 Task: Create a product object.
Action: Mouse moved to (571, 50)
Screenshot: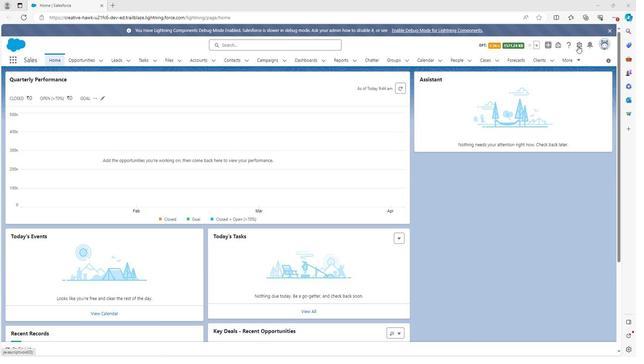 
Action: Mouse pressed left at (571, 50)
Screenshot: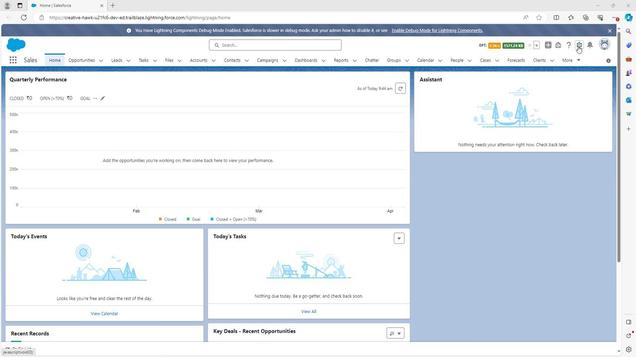 
Action: Mouse moved to (543, 67)
Screenshot: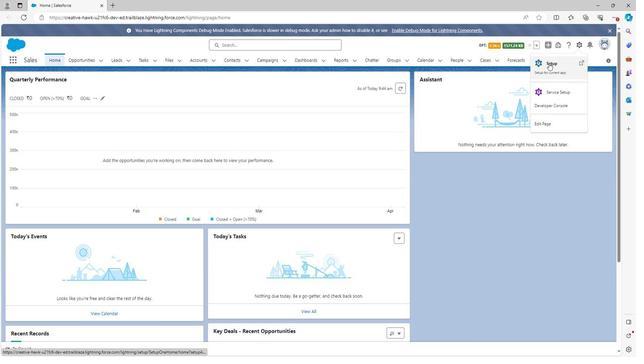 
Action: Mouse pressed left at (543, 67)
Screenshot: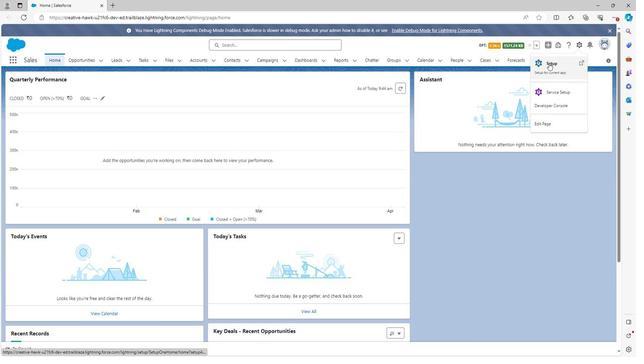 
Action: Mouse moved to (88, 61)
Screenshot: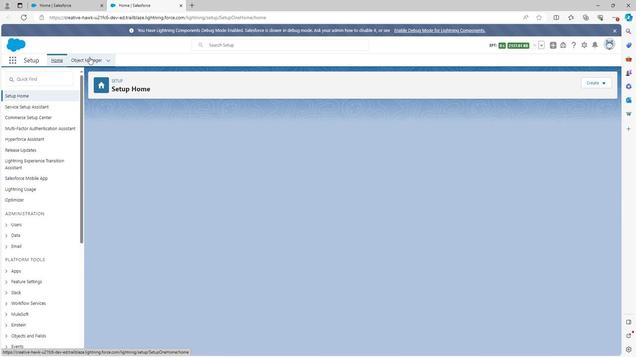 
Action: Mouse pressed left at (88, 61)
Screenshot: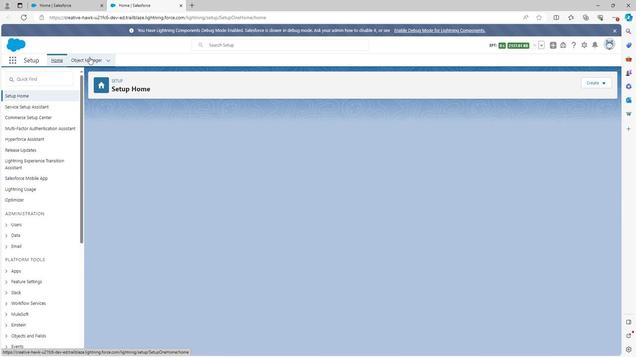 
Action: Mouse moved to (587, 86)
Screenshot: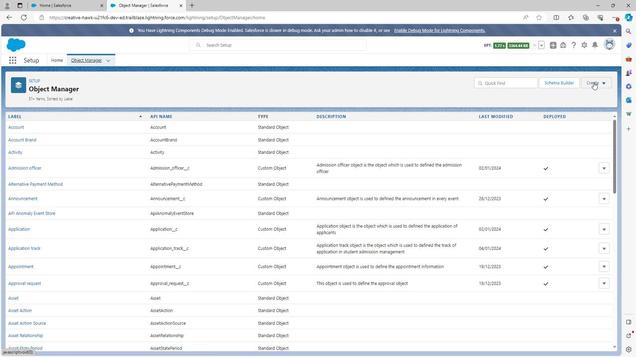 
Action: Mouse pressed left at (587, 86)
Screenshot: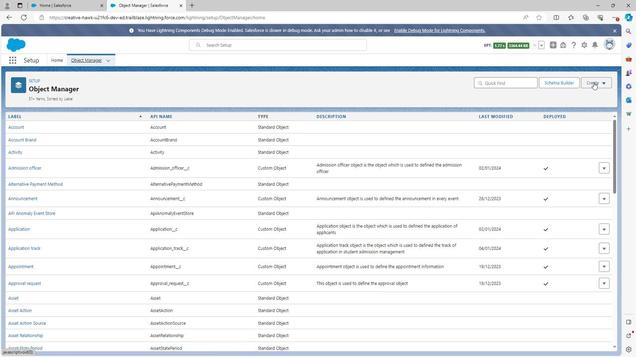 
Action: Mouse moved to (556, 106)
Screenshot: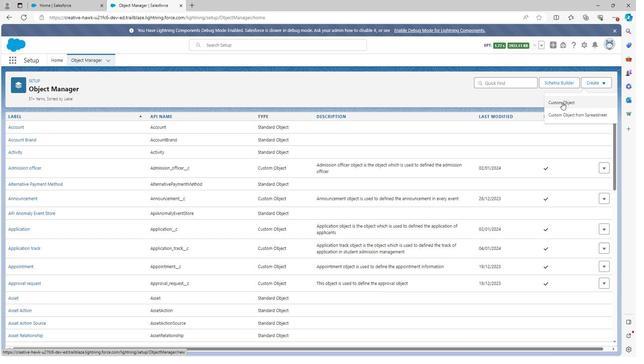 
Action: Mouse pressed left at (556, 106)
Screenshot: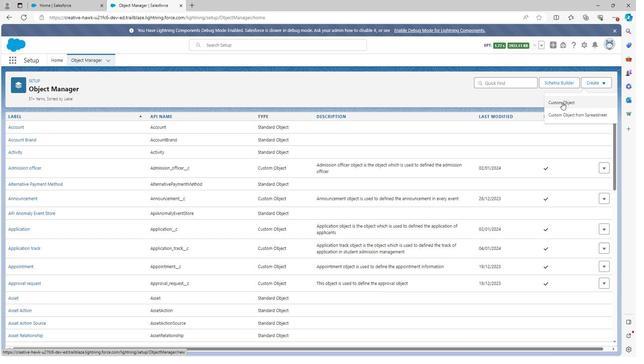
Action: Mouse moved to (169, 171)
Screenshot: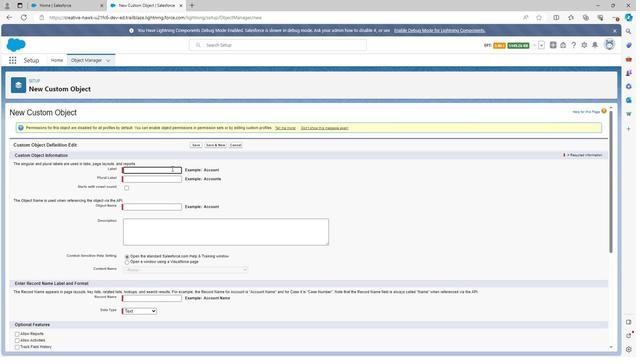
Action: Key pressed <Key.shift>Re
Screenshot: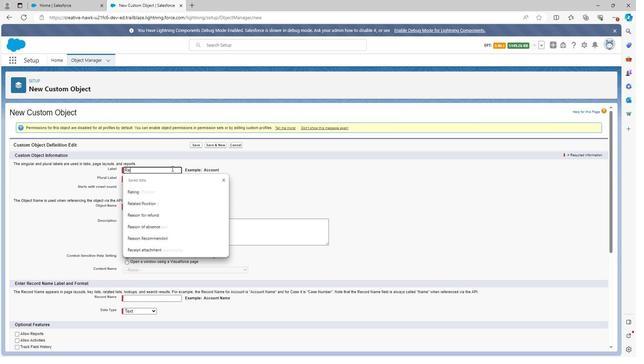 
Action: Mouse moved to (169, 171)
Screenshot: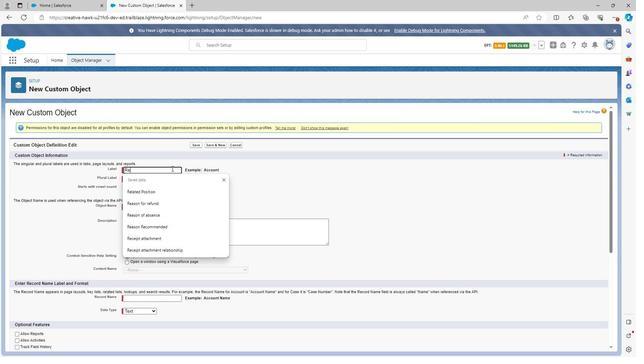 
Action: Key pressed tail<Key.space>pr
Screenshot: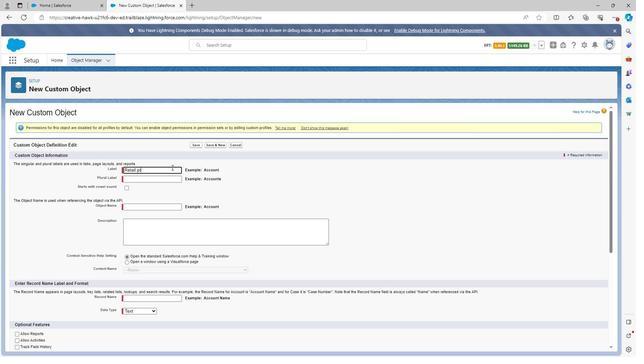 
Action: Mouse moved to (170, 168)
Screenshot: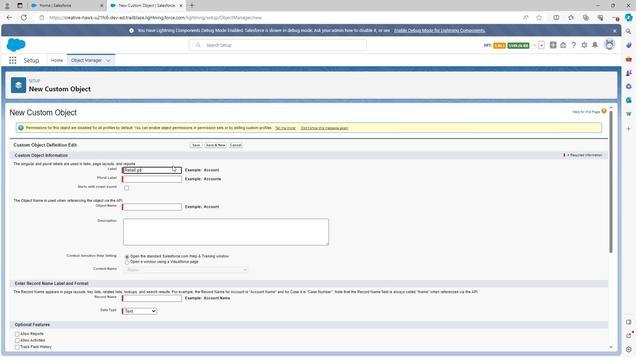 
Action: Key pressed o
Screenshot: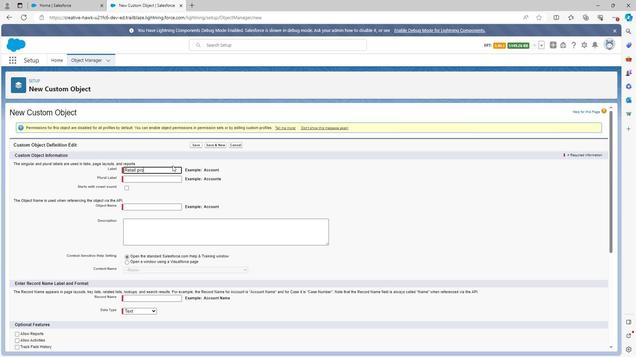 
Action: Mouse moved to (170, 168)
Screenshot: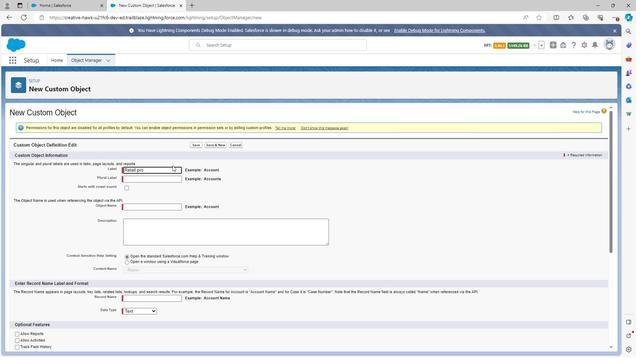 
Action: Key pressed duct
Screenshot: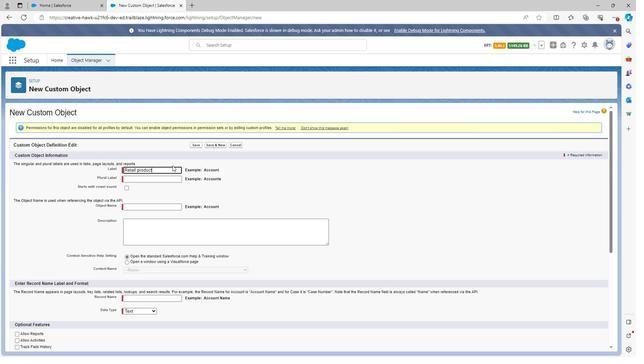 
Action: Mouse moved to (179, 190)
Screenshot: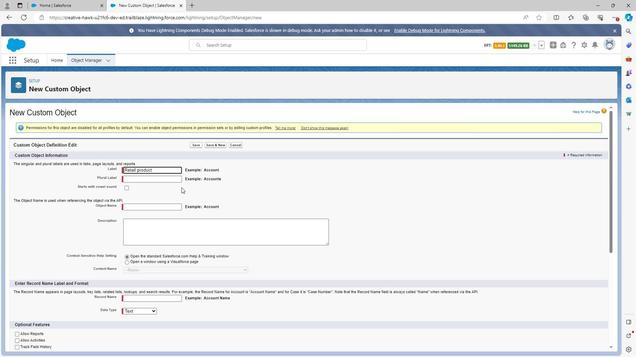 
Action: Mouse pressed left at (179, 190)
Screenshot: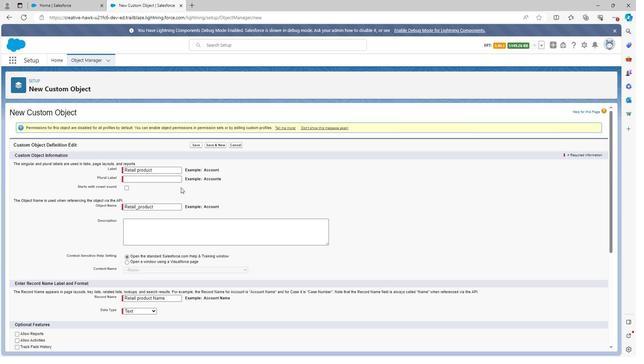 
Action: Mouse moved to (169, 181)
Screenshot: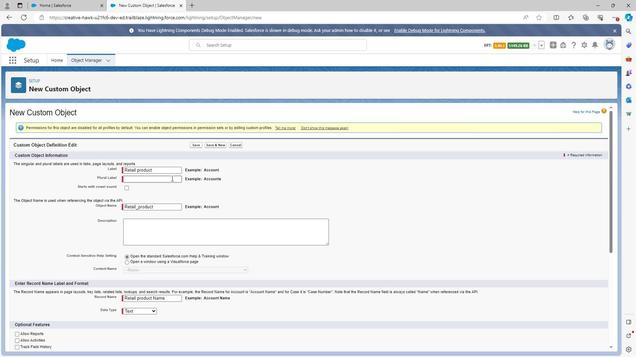 
Action: Mouse pressed left at (169, 181)
Screenshot: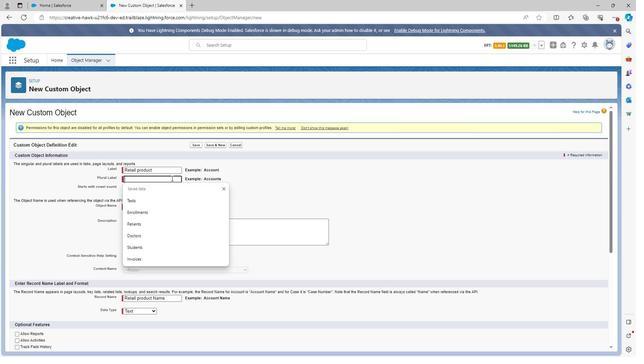 
Action: Key pressed <Key.shift>Ret
Screenshot: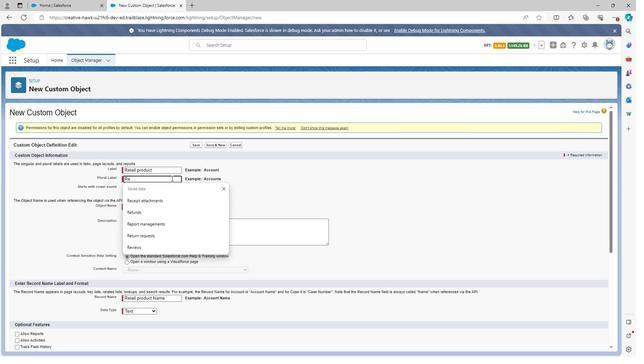
Action: Mouse moved to (169, 181)
Screenshot: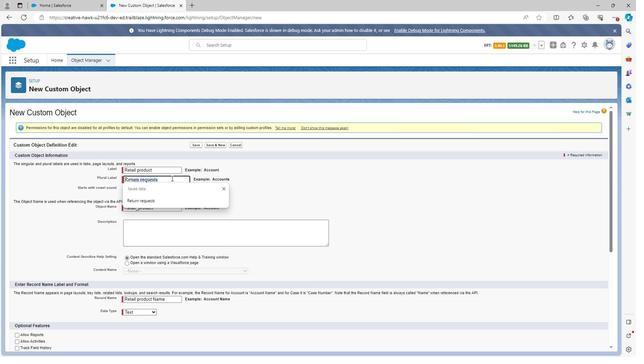 
Action: Key pressed a
Screenshot: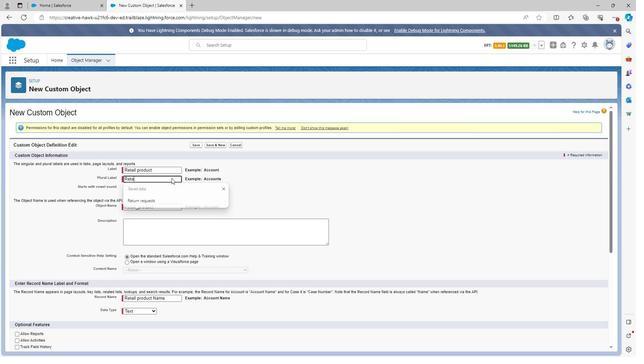 
Action: Mouse moved to (169, 180)
Screenshot: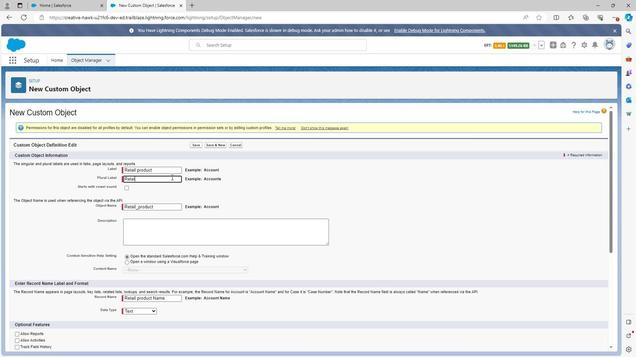 
Action: Key pressed i
Screenshot: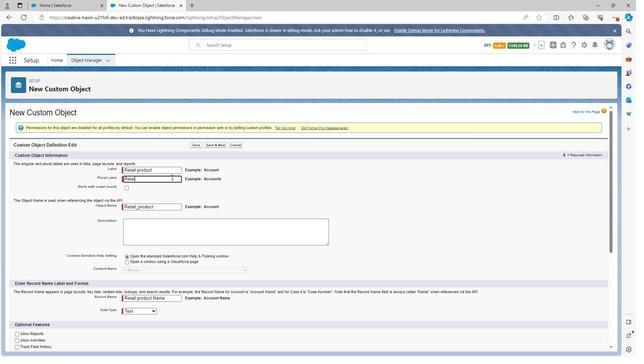 
Action: Mouse moved to (169, 180)
Screenshot: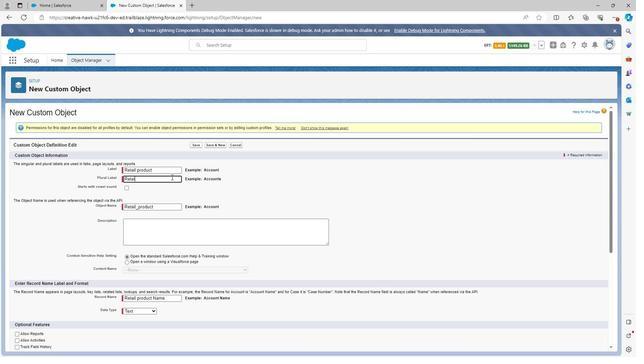 
Action: Key pressed l<Key.space>products
Screenshot: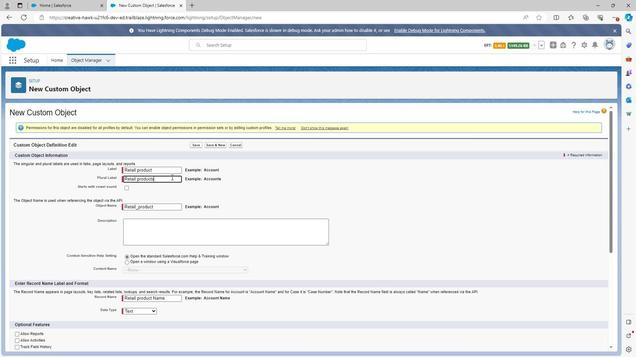 
Action: Mouse moved to (173, 192)
Screenshot: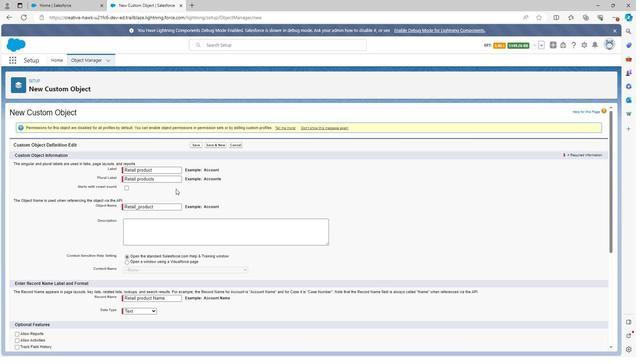 
Action: Mouse pressed left at (173, 192)
Screenshot: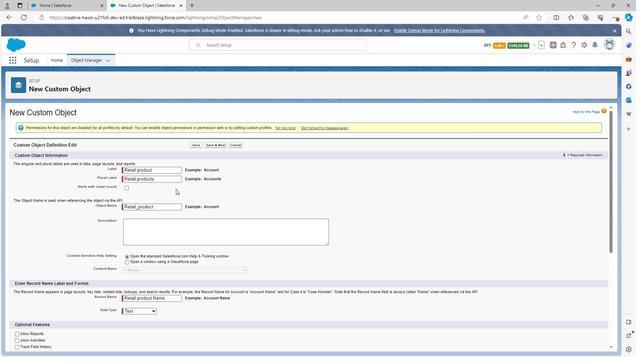 
Action: Mouse moved to (159, 226)
Screenshot: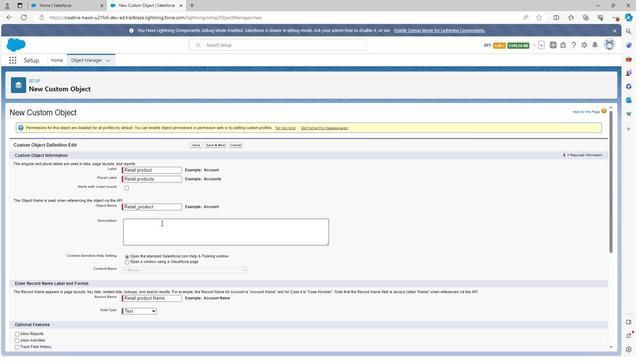 
Action: Mouse pressed left at (159, 226)
Screenshot: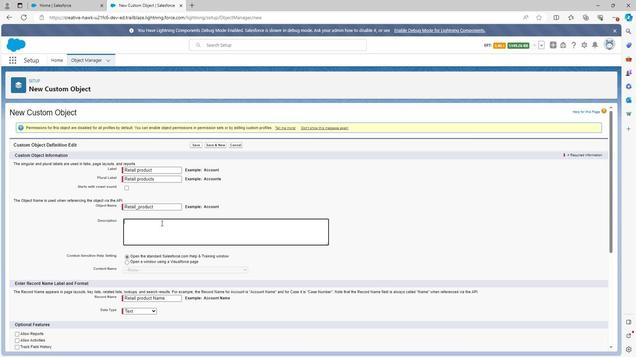 
Action: Mouse moved to (159, 226)
Screenshot: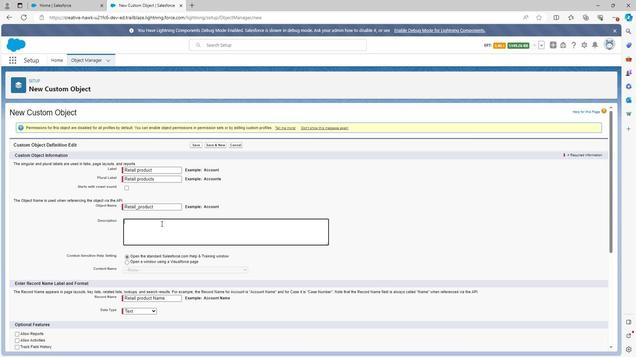 
Action: Key pressed <Key.shift><Key.shift><Key.shift><Key.shift><Key.shift><Key.shift>Reta
Screenshot: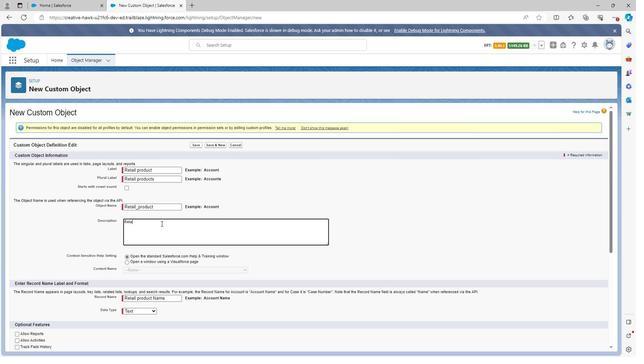 
Action: Mouse moved to (159, 224)
Screenshot: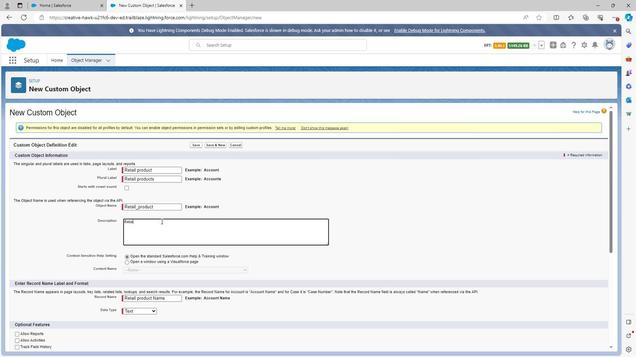 
Action: Key pressed i
Screenshot: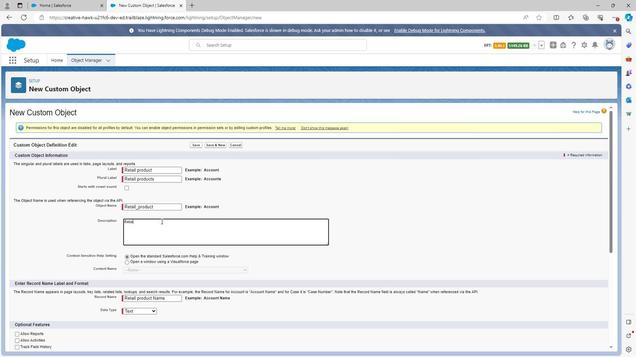 
Action: Mouse moved to (159, 224)
Screenshot: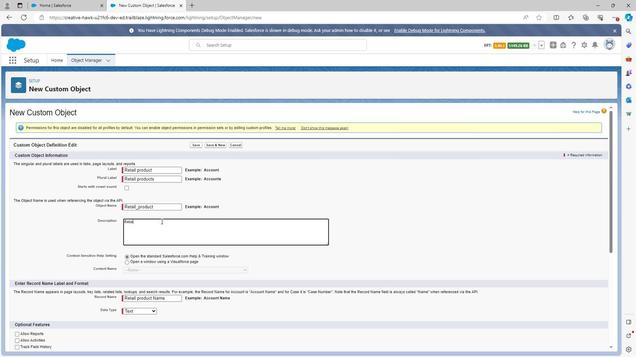 
Action: Key pressed l<Key.space>products<Key.space><Key.backspace><Key.backspace><Key.space>object<Key.space>is<Key.space>the
Screenshot: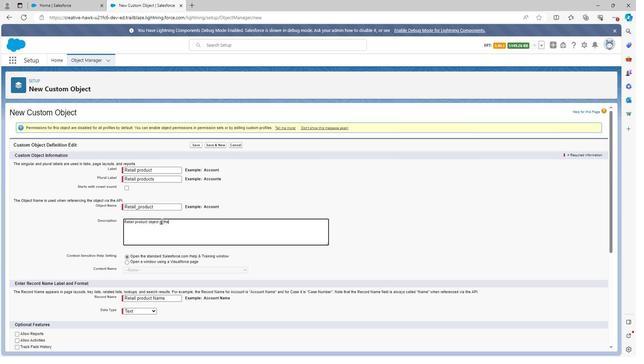 
Action: Mouse moved to (159, 224)
Screenshot: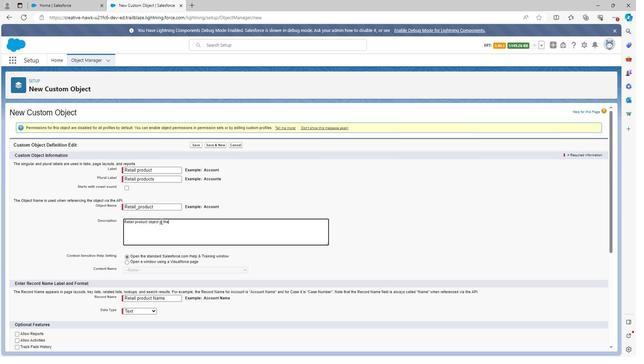 
Action: Key pressed <Key.space>obj
Screenshot: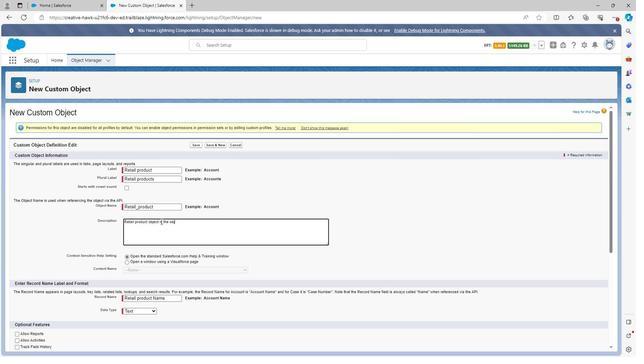 
Action: Mouse moved to (159, 224)
Screenshot: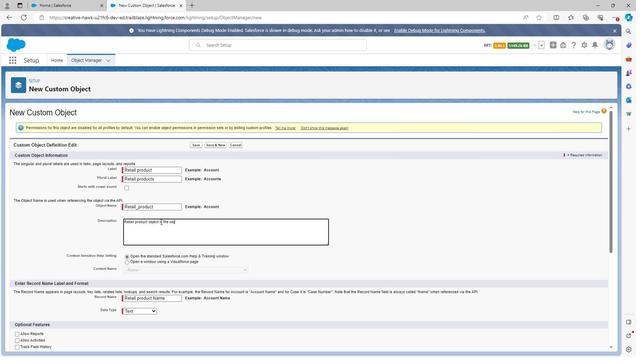 
Action: Key pressed ect<Key.space>
Screenshot: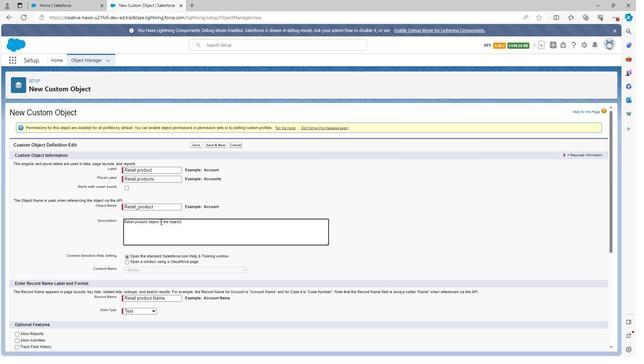 
Action: Mouse moved to (159, 224)
Screenshot: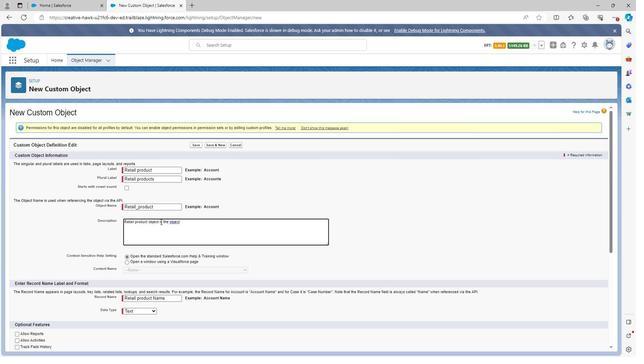 
Action: Key pressed w
Screenshot: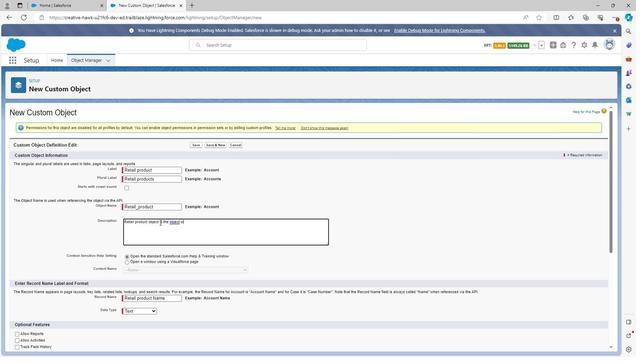 
Action: Mouse moved to (158, 225)
Screenshot: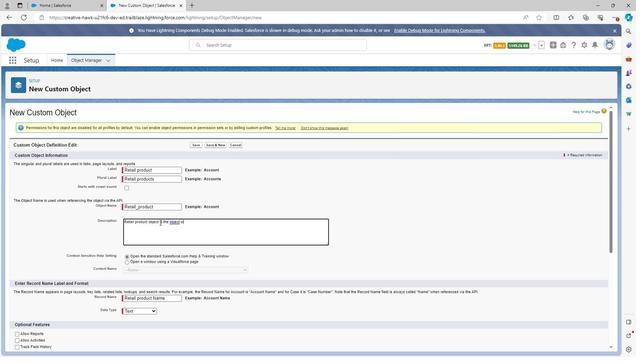 
Action: Key pressed hich<Key.space>
Screenshot: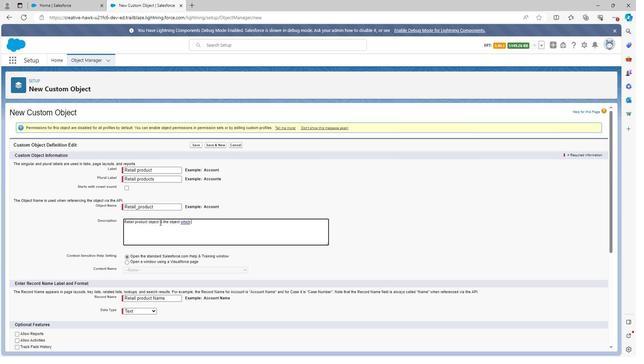 
Action: Mouse moved to (158, 225)
Screenshot: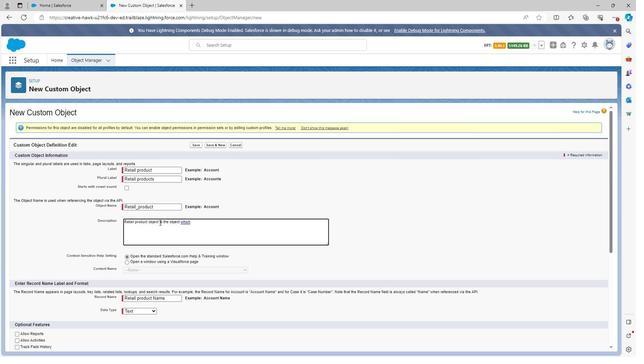 
Action: Key pressed i
Screenshot: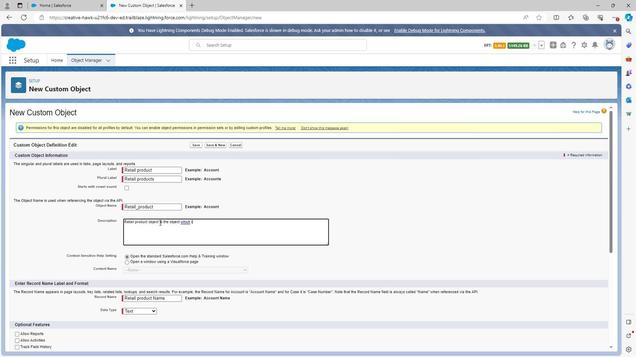 
Action: Mouse moved to (157, 226)
Screenshot: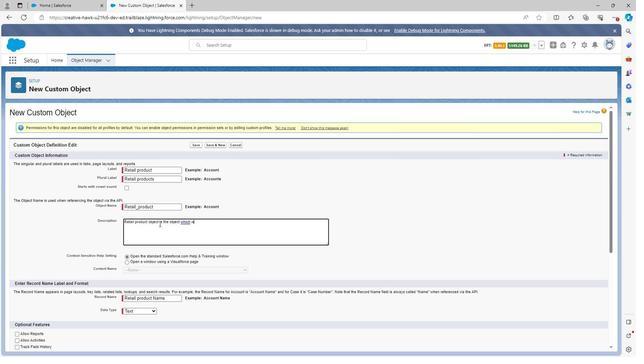
Action: Key pressed s<Key.space>i<Key.backspace>
Screenshot: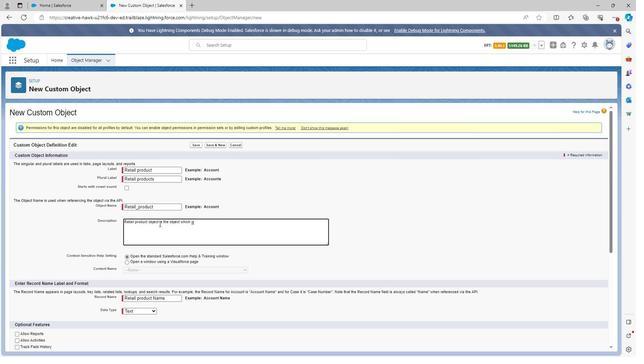 
Action: Mouse moved to (157, 227)
Screenshot: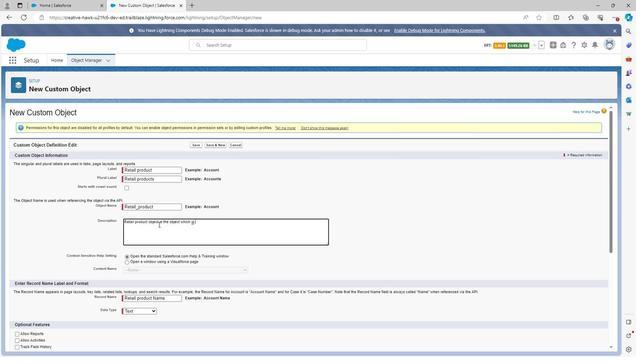 
Action: Key pressed used
Screenshot: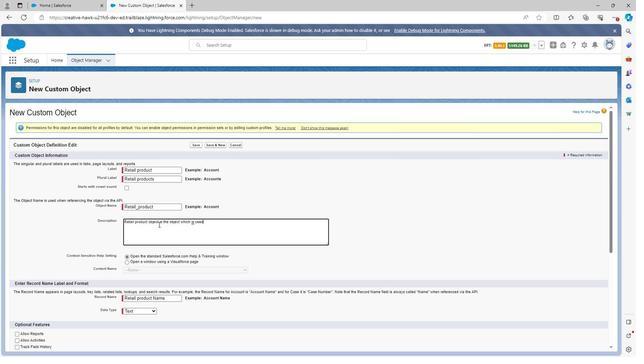 
Action: Mouse moved to (157, 228)
Screenshot: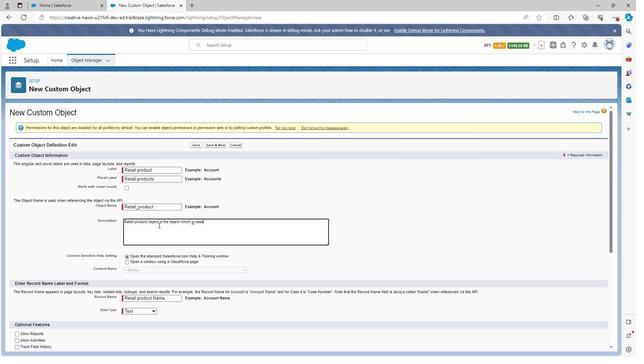 
Action: Key pressed <Key.space>to<Key.space>de
Screenshot: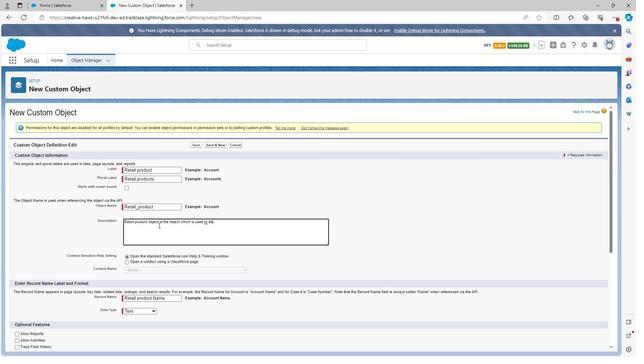 
Action: Mouse moved to (157, 228)
Screenshot: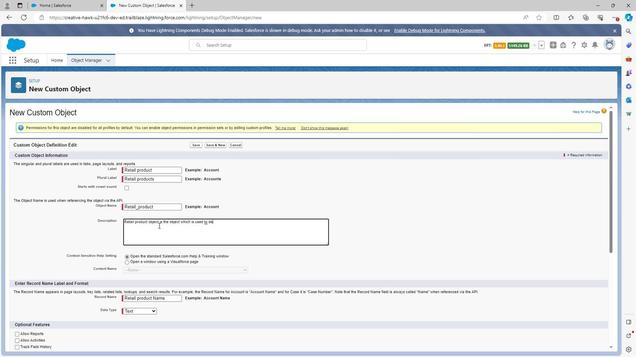 
Action: Key pressed fi
Screenshot: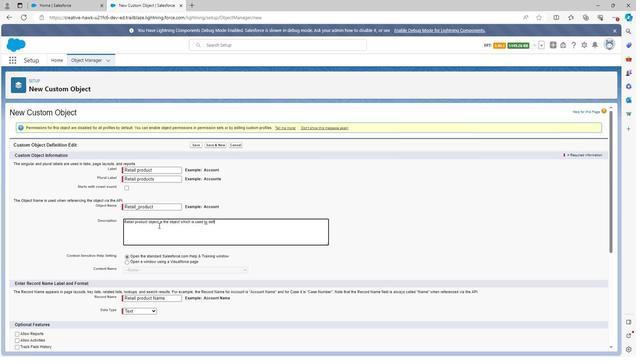 
Action: Mouse moved to (155, 234)
Screenshot: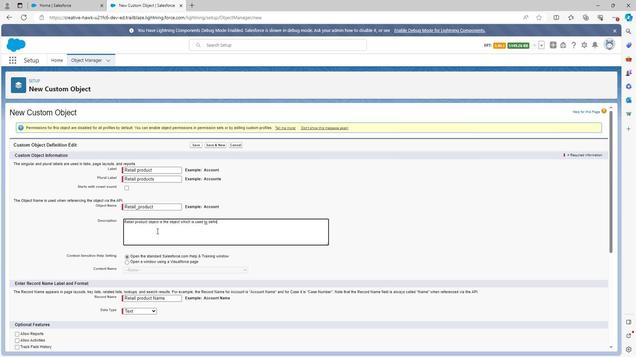 
Action: Key pressed ned<Key.space>the<Key.space>retail<Key.space>product
Screenshot: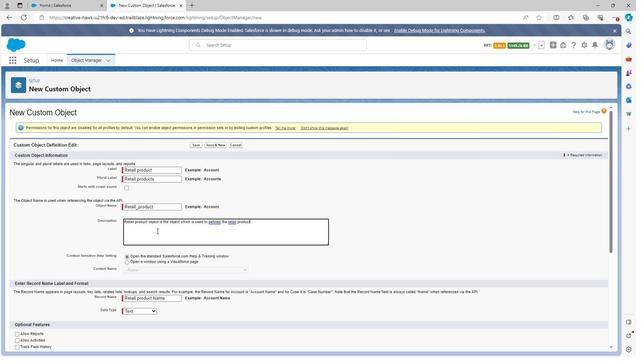 
Action: Mouse moved to (155, 234)
Screenshot: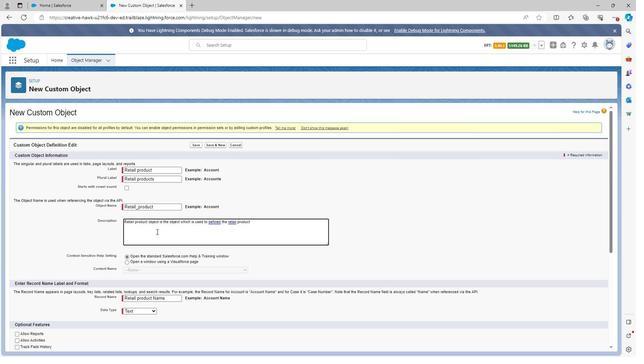 
Action: Key pressed s<Key.space>in<Key.space>customer<Key.space>ret
Screenshot: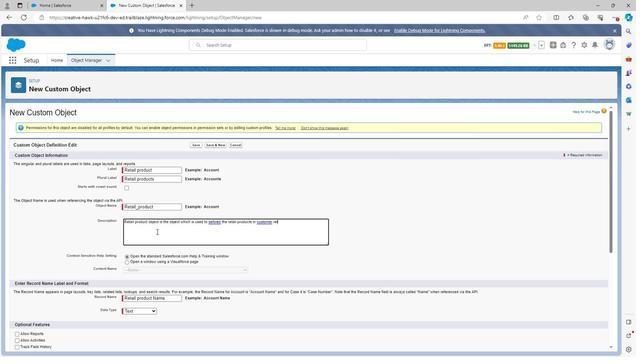 
Action: Mouse moved to (155, 235)
Screenshot: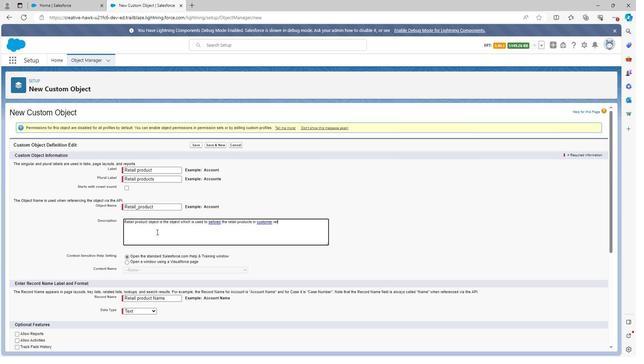 
Action: Key pressed ail<Key.space>ma
Screenshot: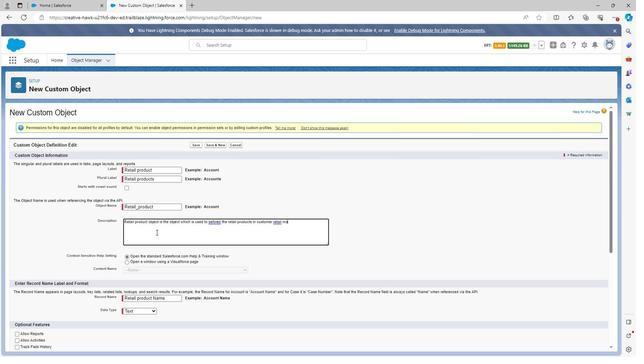 
Action: Mouse moved to (154, 235)
Screenshot: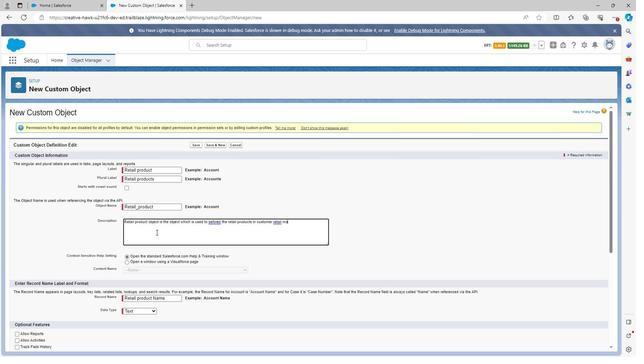 
Action: Key pressed nageme
Screenshot: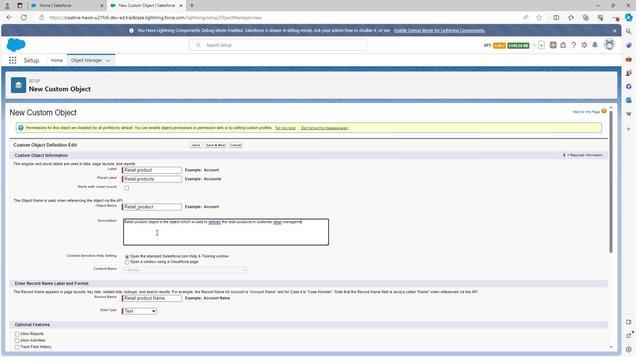 
Action: Mouse moved to (154, 235)
Screenshot: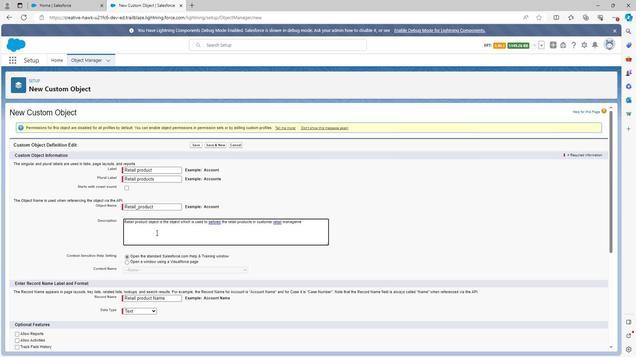 
Action: Key pressed nt
Screenshot: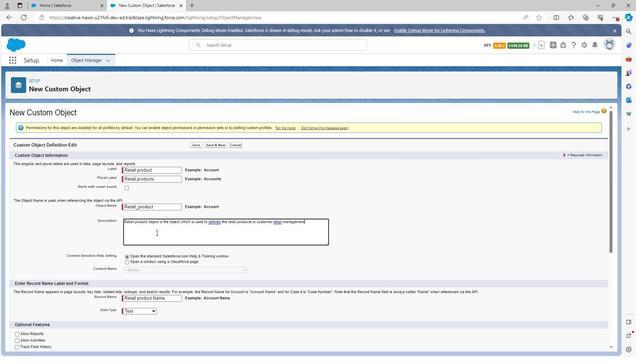 
Action: Mouse moved to (15, 186)
Screenshot: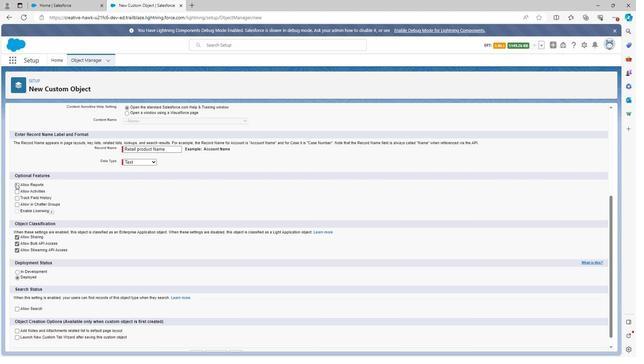 
Action: Mouse pressed left at (15, 186)
Screenshot: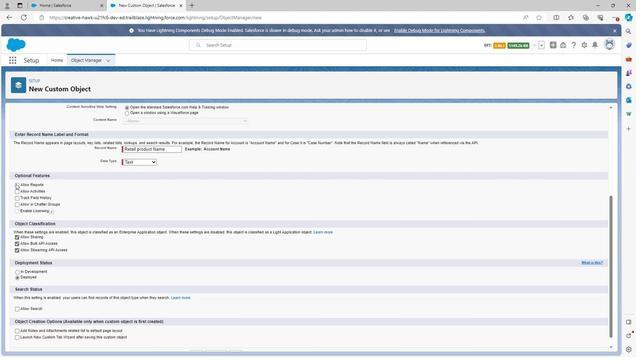 
Action: Mouse moved to (16, 194)
Screenshot: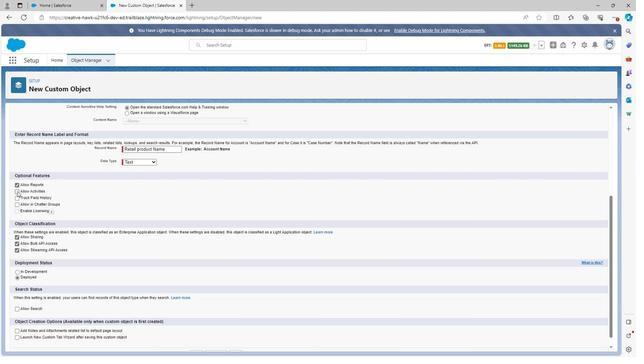 
Action: Mouse pressed left at (16, 194)
Screenshot: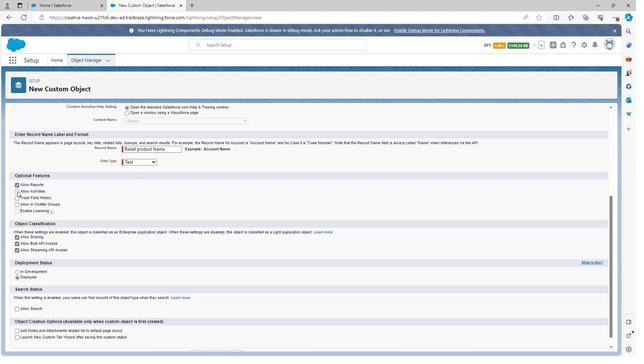 
Action: Mouse moved to (16, 200)
Screenshot: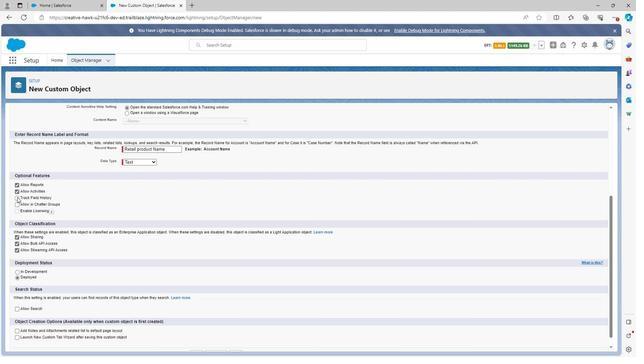 
Action: Mouse pressed left at (16, 200)
Screenshot: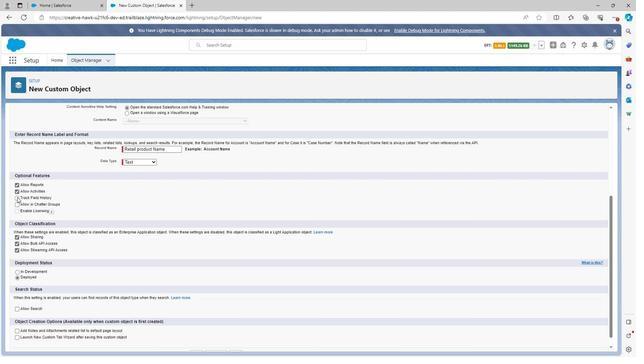 
Action: Mouse moved to (16, 206)
Screenshot: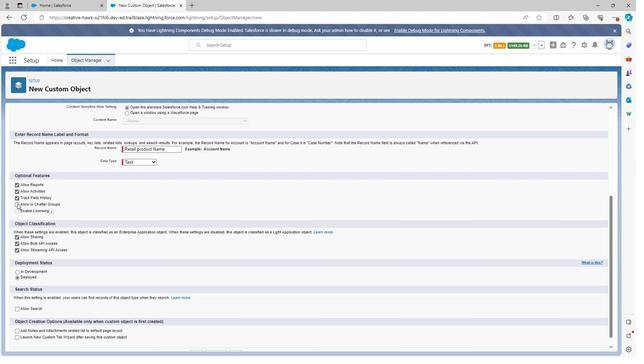 
Action: Mouse pressed left at (16, 206)
Screenshot: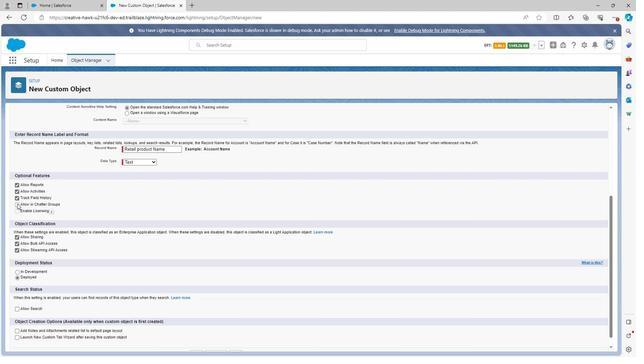
Action: Mouse moved to (16, 311)
Screenshot: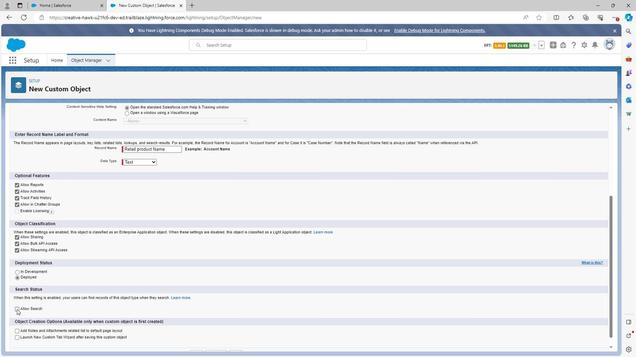 
Action: Mouse pressed left at (16, 311)
Screenshot: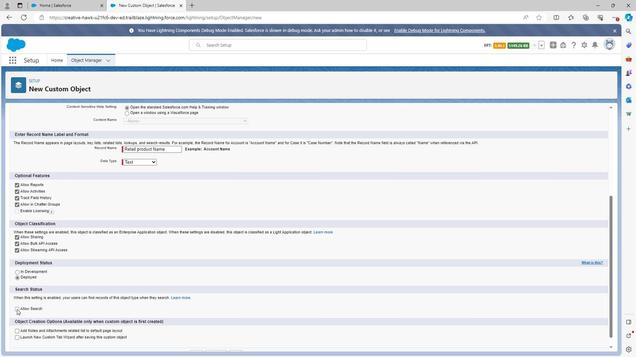 
Action: Mouse moved to (489, 311)
Screenshot: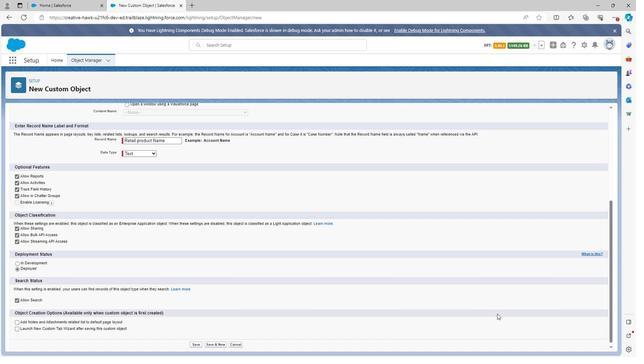 
Action: Mouse scrolled (489, 310) with delta (0, 0)
Screenshot: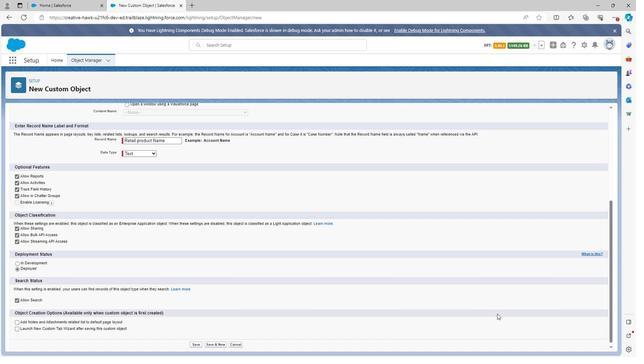 
Action: Mouse moved to (491, 314)
Screenshot: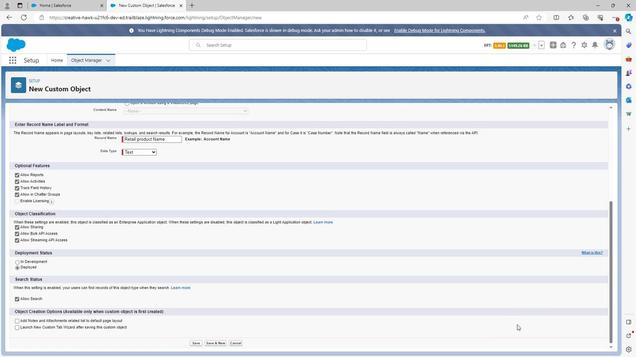 
Action: Mouse scrolled (491, 314) with delta (0, 0)
Screenshot: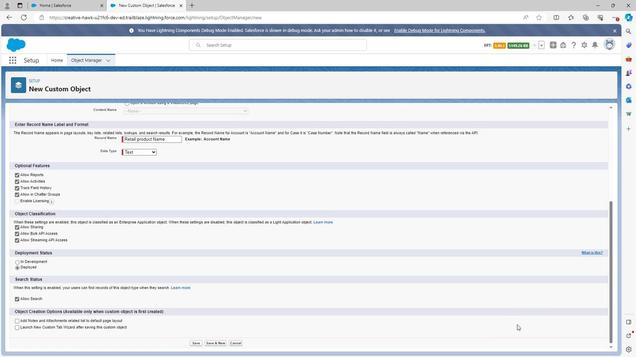 
Action: Mouse moved to (492, 316)
Screenshot: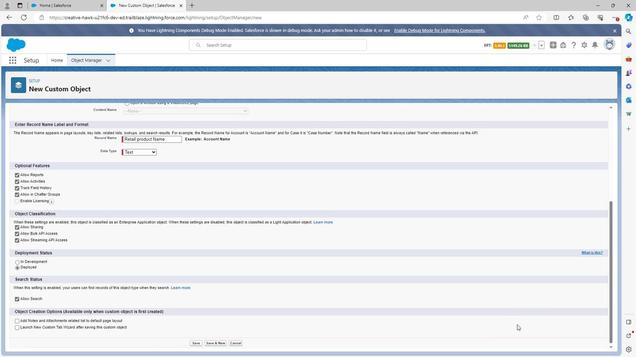 
Action: Mouse scrolled (492, 316) with delta (0, 0)
Screenshot: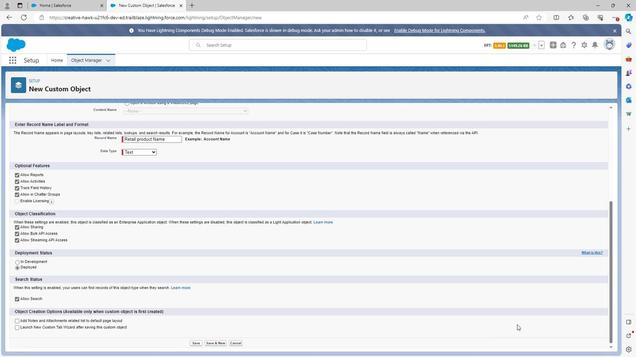 
Action: Mouse moved to (193, 344)
Screenshot: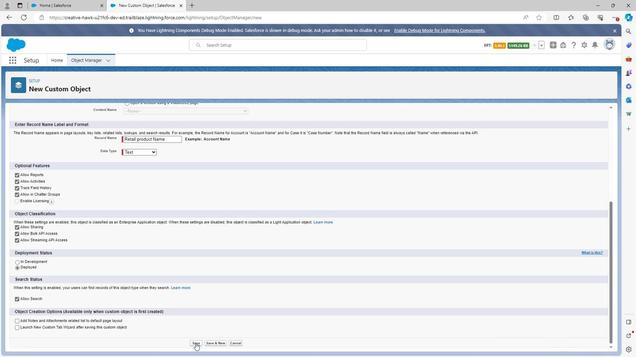 
Action: Mouse pressed left at (193, 344)
Screenshot: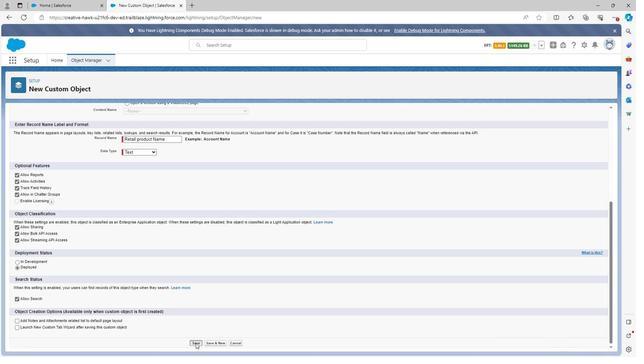 
Action: Mouse moved to (58, 85)
Screenshot: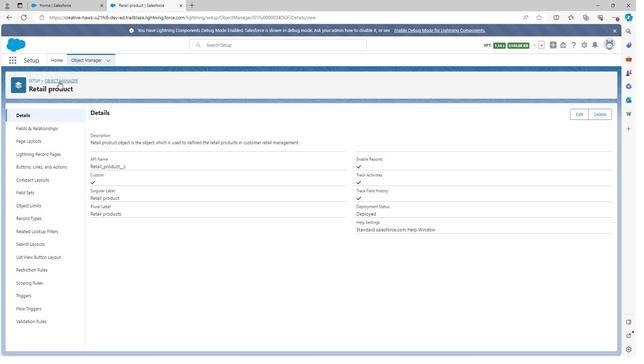 
Action: Mouse pressed left at (58, 85)
Screenshot: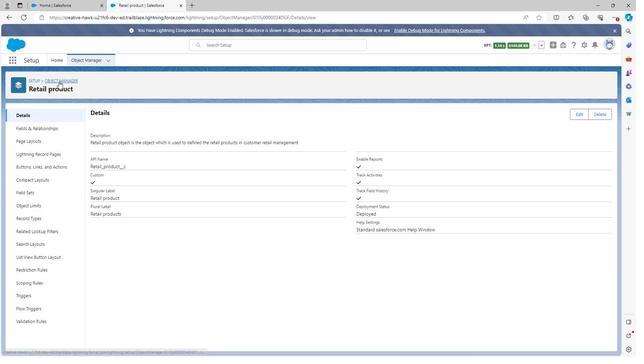
Action: Mouse moved to (72, 253)
Screenshot: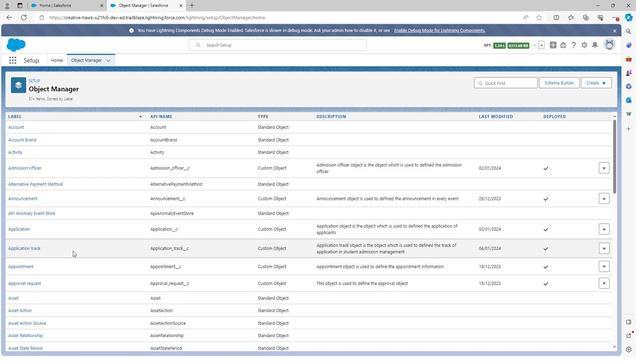 
Action: Mouse scrolled (72, 253) with delta (0, 0)
Screenshot: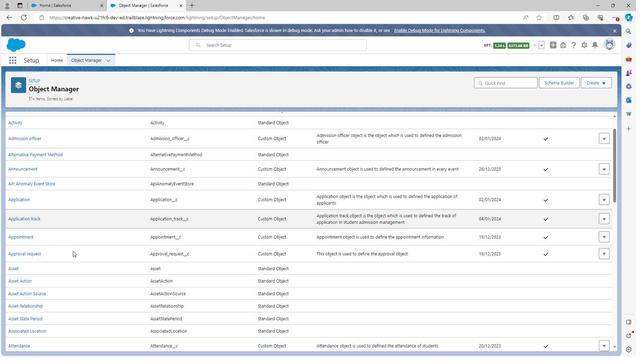 
Action: Mouse scrolled (72, 253) with delta (0, 0)
Screenshot: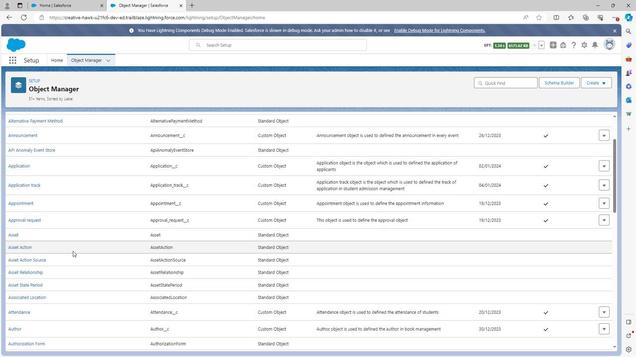 
Action: Mouse scrolled (72, 253) with delta (0, 0)
Screenshot: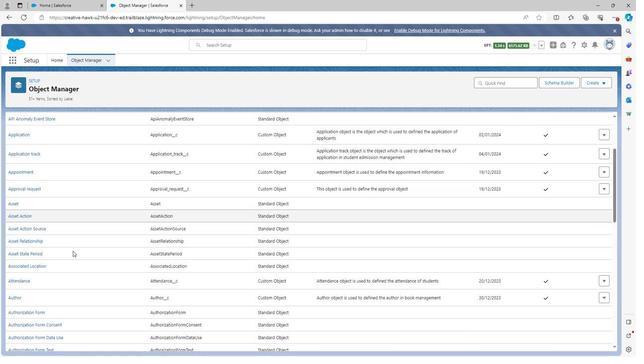 
Action: Mouse scrolled (72, 253) with delta (0, 0)
Screenshot: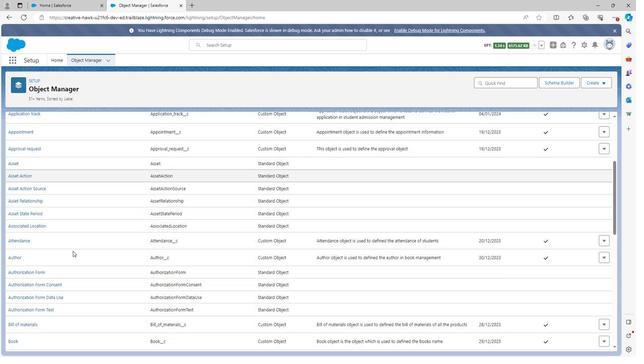 
Action: Mouse scrolled (72, 253) with delta (0, 0)
Screenshot: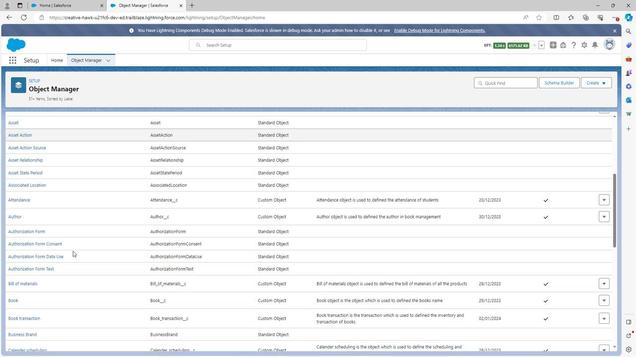 
Action: Mouse scrolled (72, 253) with delta (0, 0)
Screenshot: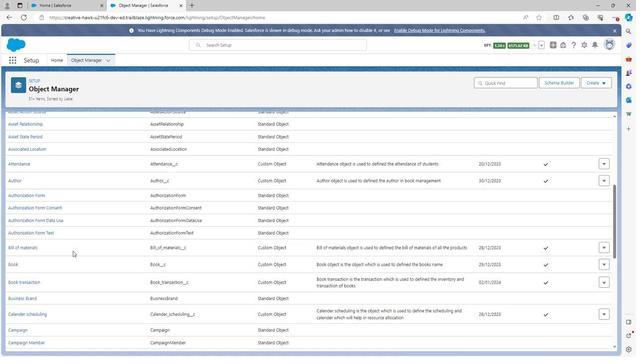 
Action: Mouse scrolled (72, 253) with delta (0, 0)
Screenshot: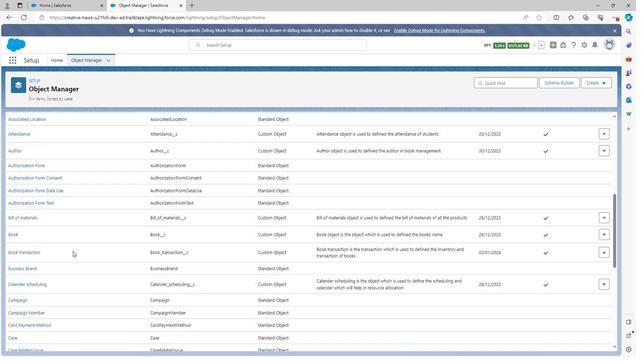 
Action: Mouse scrolled (72, 253) with delta (0, 0)
Screenshot: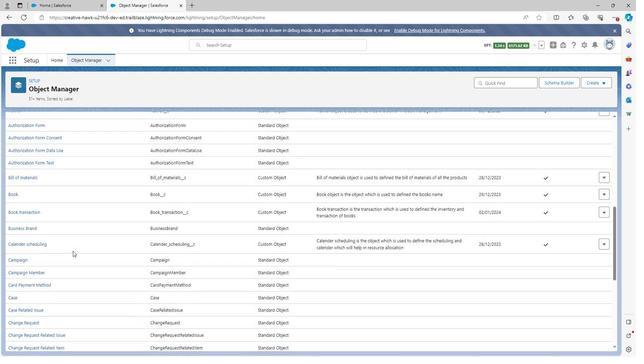 
Action: Mouse scrolled (72, 253) with delta (0, 0)
Screenshot: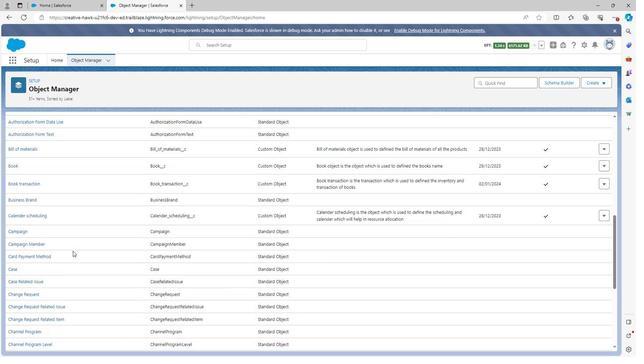 
Action: Mouse scrolled (72, 253) with delta (0, 0)
Screenshot: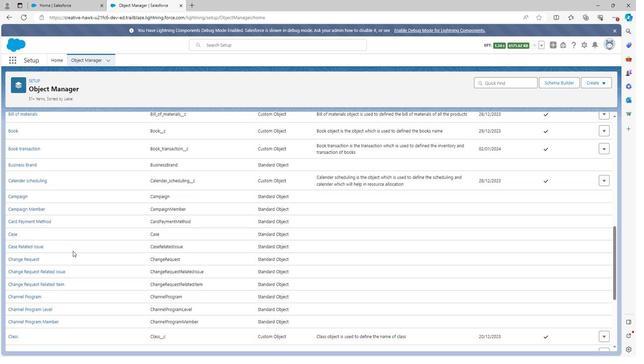 
Action: Mouse scrolled (72, 253) with delta (0, 0)
Screenshot: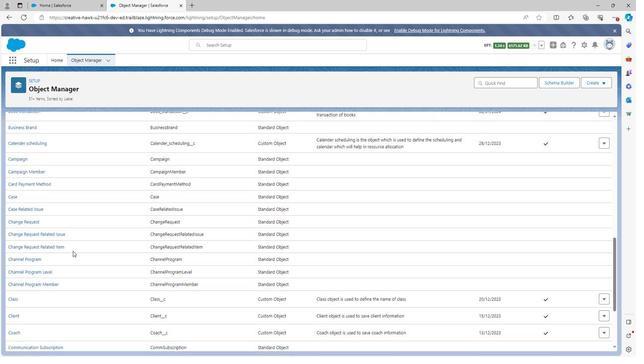 
Action: Mouse scrolled (72, 253) with delta (0, 0)
Screenshot: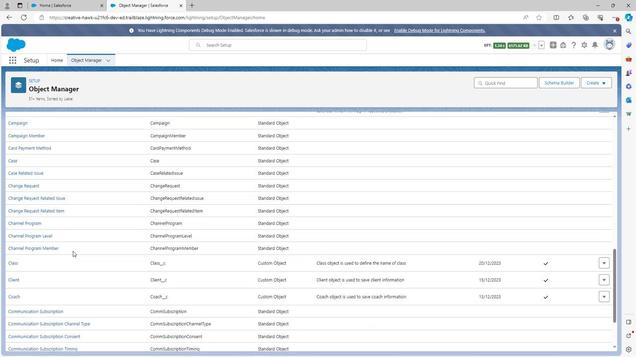 
Action: Mouse scrolled (72, 253) with delta (0, 0)
Screenshot: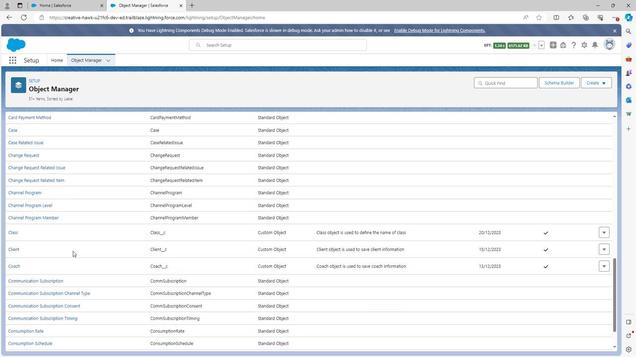 
Action: Mouse scrolled (72, 253) with delta (0, 0)
Screenshot: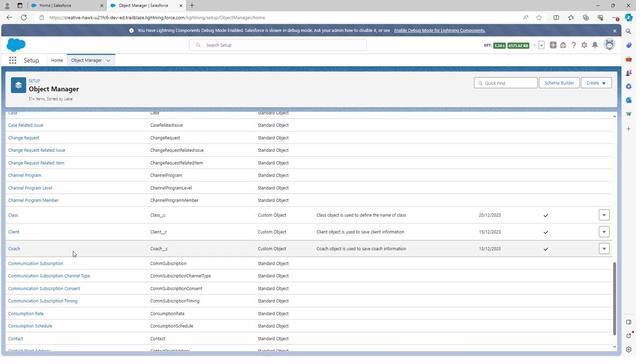 
Action: Mouse scrolled (72, 253) with delta (0, 0)
Screenshot: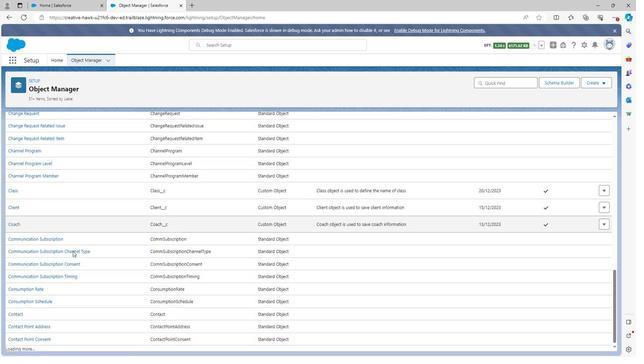 
Action: Mouse scrolled (72, 253) with delta (0, 0)
Screenshot: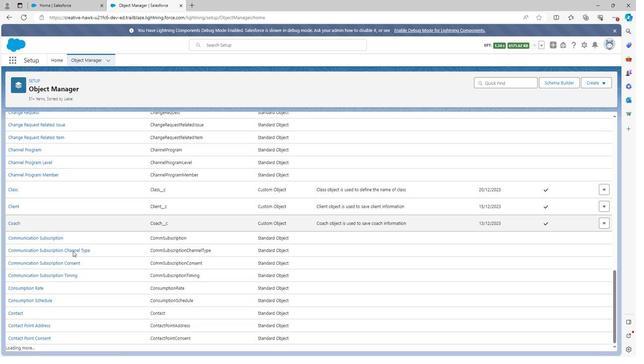 
Action: Mouse scrolled (72, 253) with delta (0, 0)
Screenshot: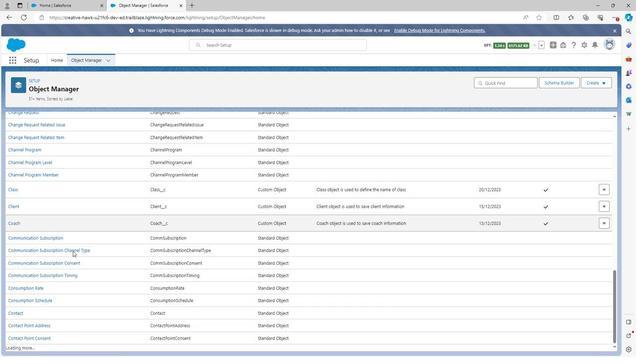 
Action: Mouse scrolled (72, 253) with delta (0, 0)
Screenshot: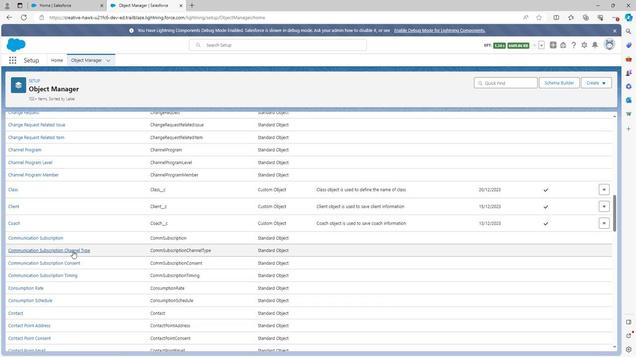 
Action: Mouse scrolled (72, 253) with delta (0, 0)
Screenshot: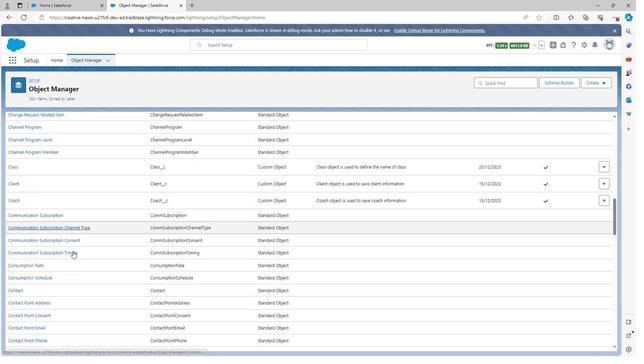 
Action: Mouse scrolled (72, 253) with delta (0, 0)
Screenshot: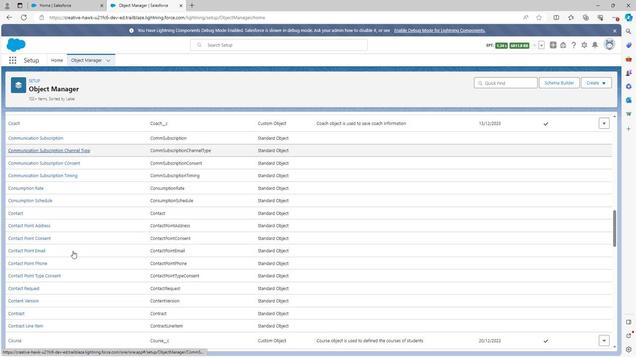 
Action: Mouse scrolled (72, 253) with delta (0, 0)
Screenshot: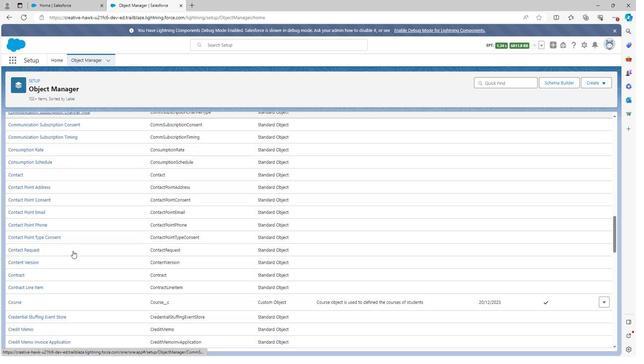 
Action: Mouse scrolled (72, 253) with delta (0, 0)
Screenshot: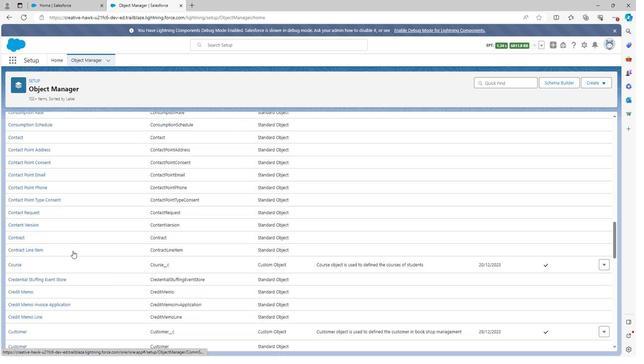 
Action: Mouse scrolled (72, 253) with delta (0, 0)
Screenshot: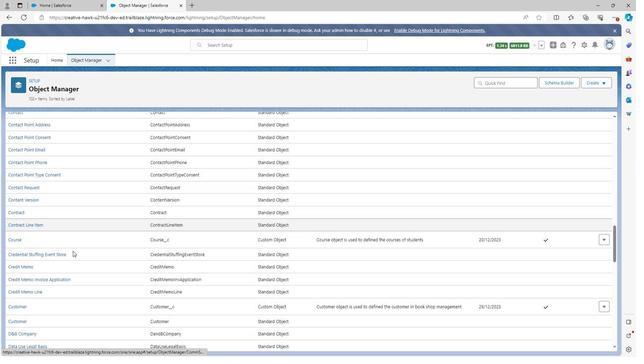 
Action: Mouse scrolled (72, 253) with delta (0, 0)
Screenshot: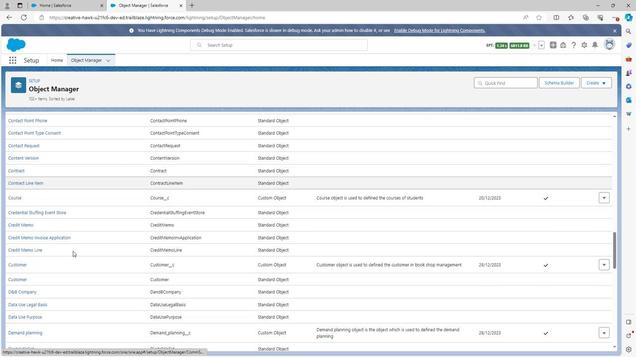 
Action: Mouse scrolled (72, 253) with delta (0, 0)
Screenshot: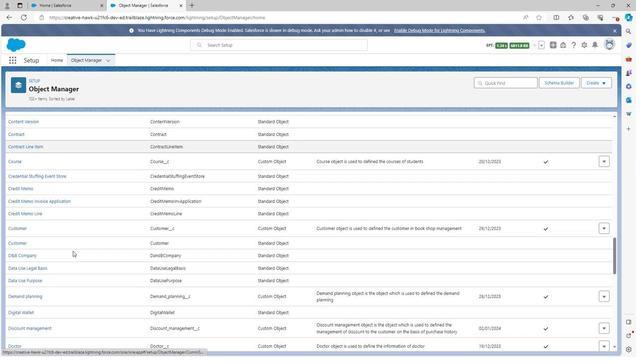
Action: Mouse scrolled (72, 253) with delta (0, 0)
Screenshot: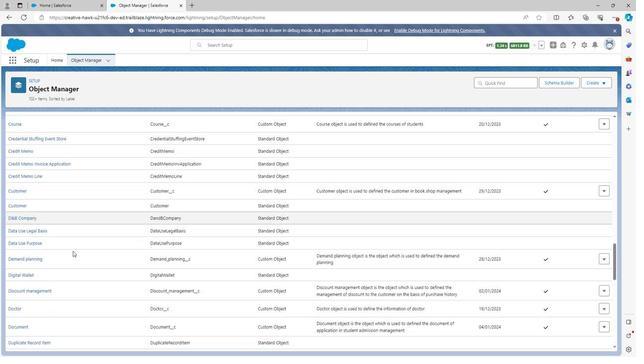 
Action: Mouse scrolled (72, 253) with delta (0, 0)
Screenshot: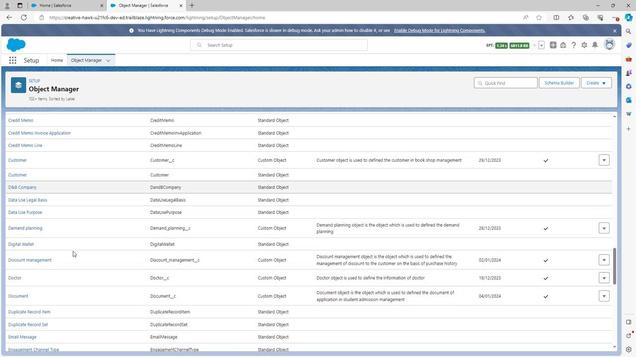 
Action: Mouse scrolled (72, 253) with delta (0, 0)
Screenshot: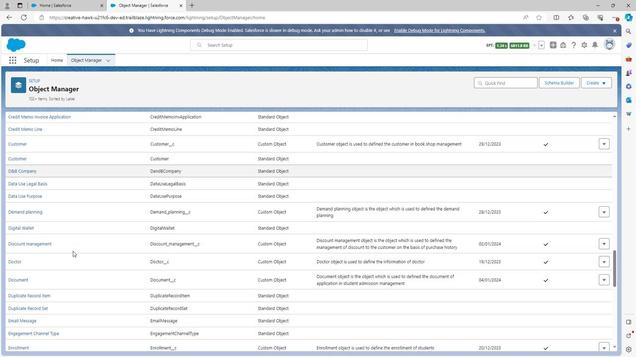 
Action: Mouse scrolled (72, 253) with delta (0, 0)
Screenshot: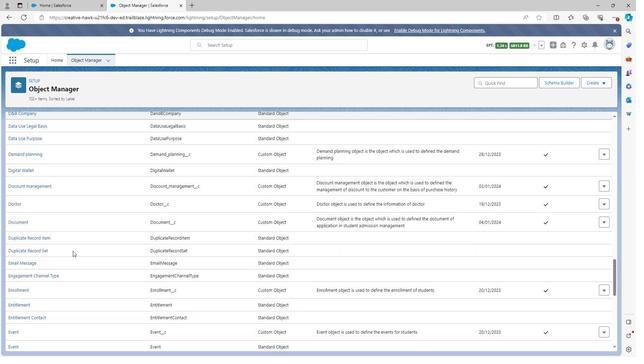 
Action: Mouse scrolled (72, 253) with delta (0, 0)
Screenshot: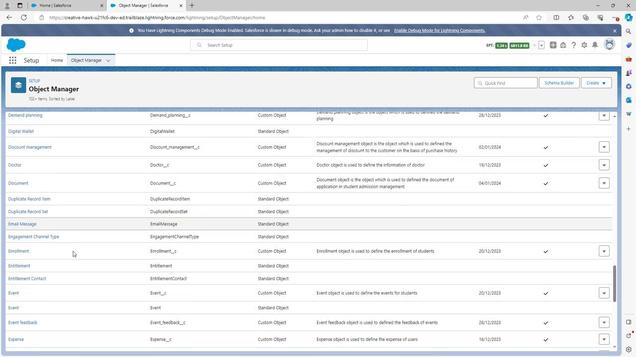 
Action: Mouse scrolled (72, 253) with delta (0, 0)
Screenshot: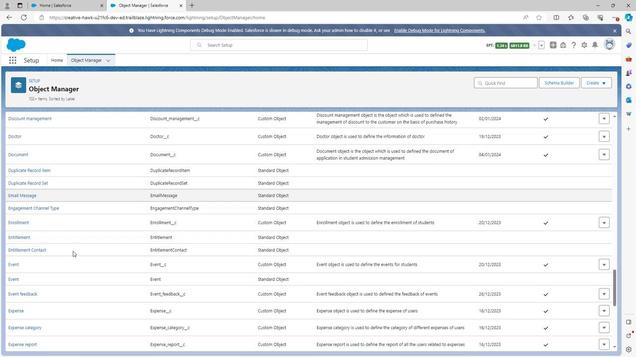 
Action: Mouse scrolled (72, 253) with delta (0, 0)
Screenshot: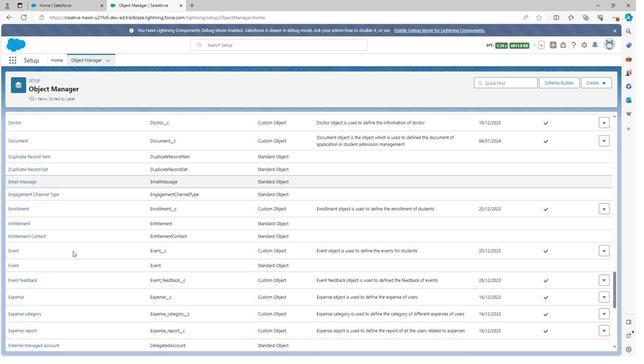
Action: Mouse scrolled (72, 253) with delta (0, 0)
Screenshot: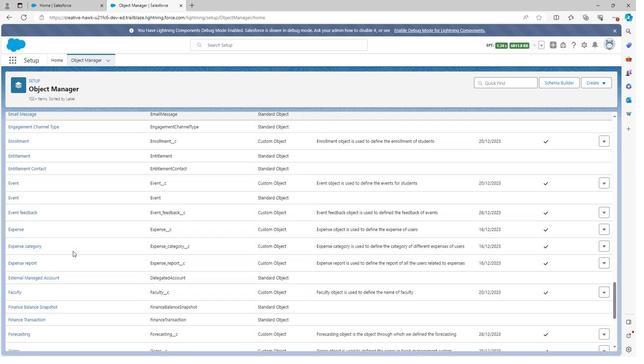 
Action: Mouse scrolled (72, 253) with delta (0, 0)
Screenshot: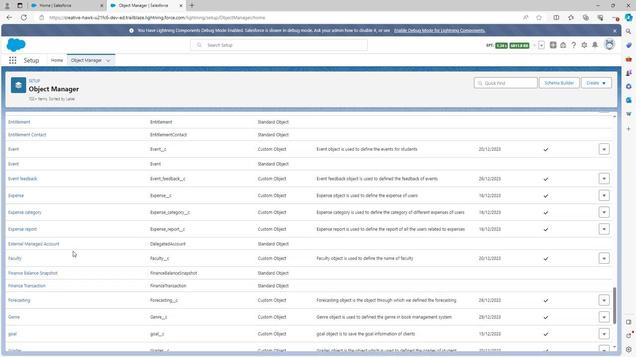 
Action: Mouse scrolled (72, 253) with delta (0, 0)
Screenshot: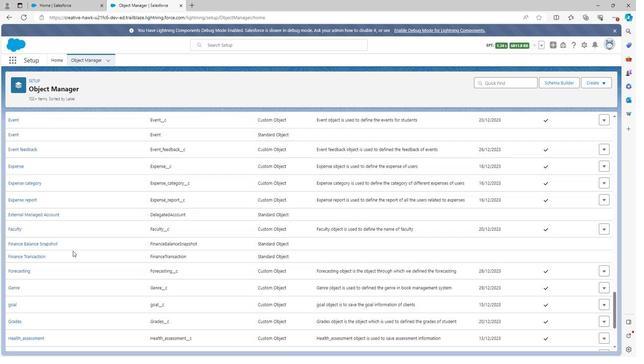 
Action: Mouse scrolled (72, 253) with delta (0, 0)
Screenshot: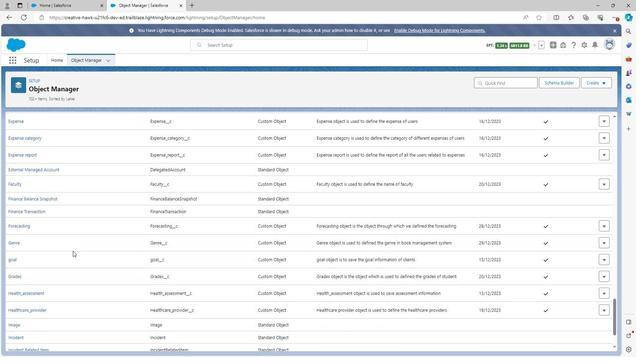 
Action: Mouse scrolled (72, 253) with delta (0, 0)
Screenshot: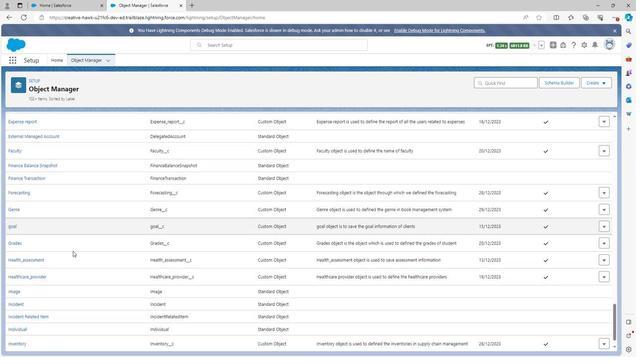 
Action: Mouse scrolled (72, 253) with delta (0, 0)
Screenshot: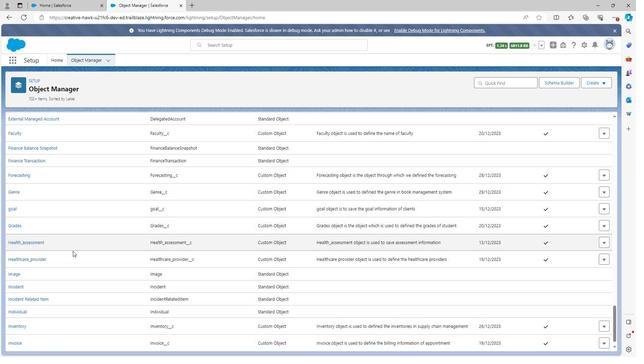 
Action: Mouse scrolled (72, 253) with delta (0, 0)
Screenshot: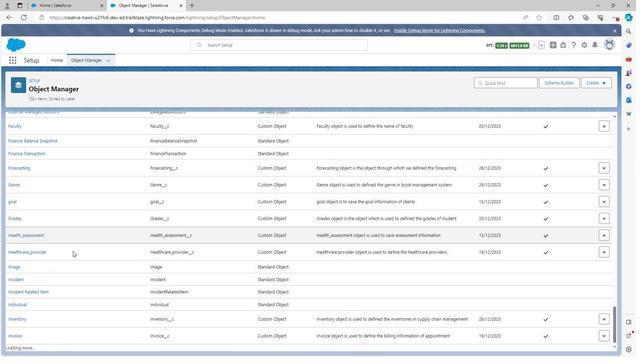 
Action: Mouse scrolled (72, 253) with delta (0, 0)
Screenshot: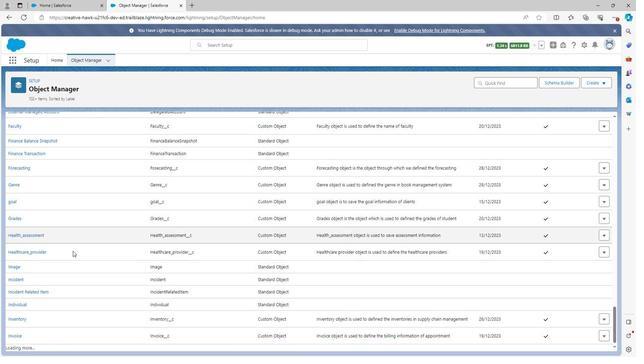
Action: Mouse scrolled (72, 253) with delta (0, 0)
Screenshot: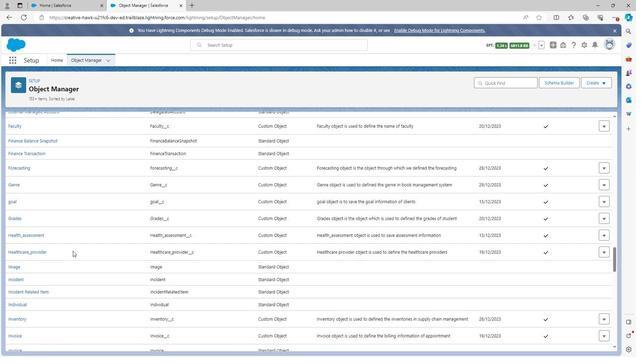 
Action: Mouse scrolled (72, 253) with delta (0, 0)
Screenshot: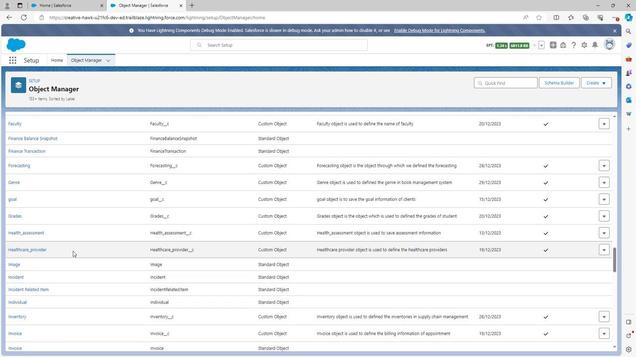 
Action: Mouse scrolled (72, 253) with delta (0, 0)
Screenshot: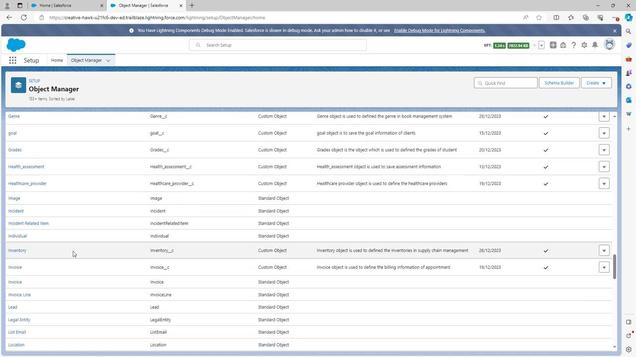 
Action: Mouse scrolled (72, 253) with delta (0, 0)
Screenshot: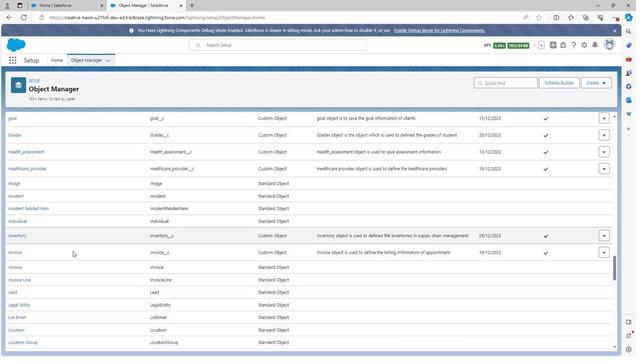 
Action: Mouse scrolled (72, 253) with delta (0, 0)
Screenshot: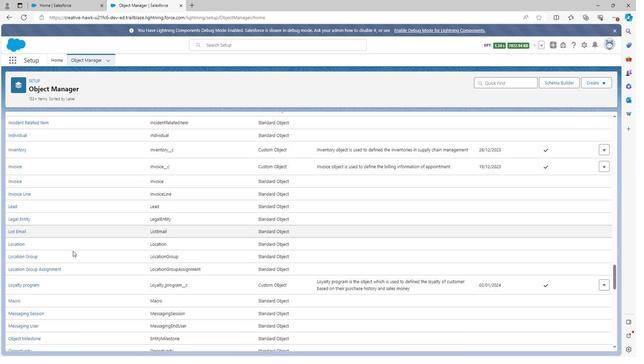 
Action: Mouse scrolled (72, 253) with delta (0, 0)
Screenshot: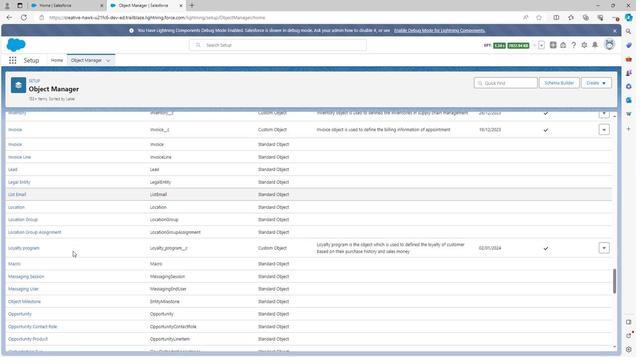 
Action: Mouse scrolled (72, 253) with delta (0, 0)
Screenshot: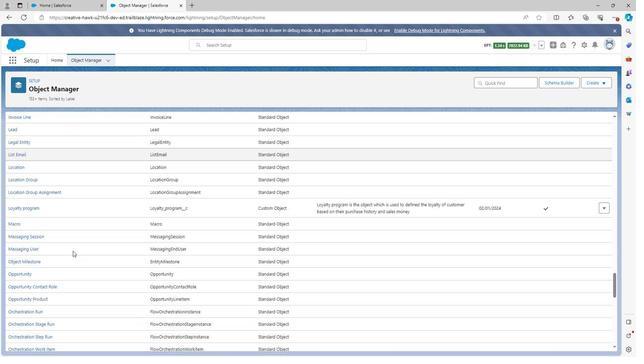
Action: Mouse scrolled (72, 253) with delta (0, 0)
Screenshot: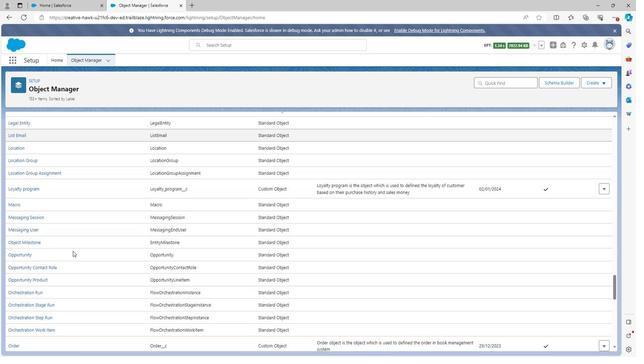 
Action: Mouse scrolled (72, 253) with delta (0, 0)
Screenshot: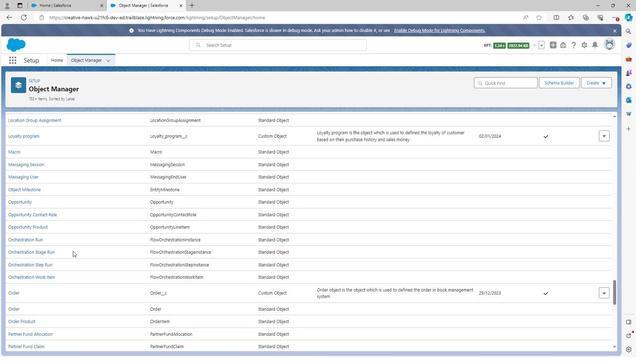 
Action: Mouse scrolled (72, 253) with delta (0, 0)
Screenshot: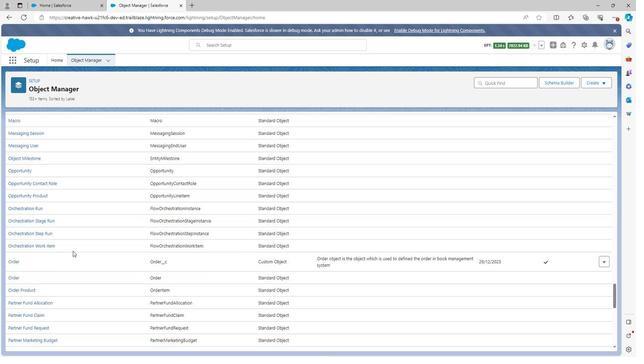 
Action: Mouse scrolled (72, 253) with delta (0, 0)
Screenshot: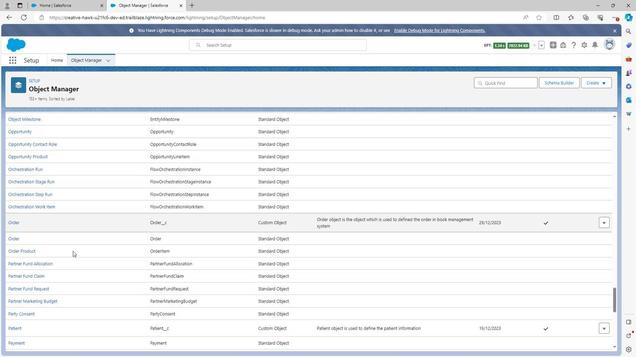
Action: Mouse scrolled (72, 253) with delta (0, 0)
Screenshot: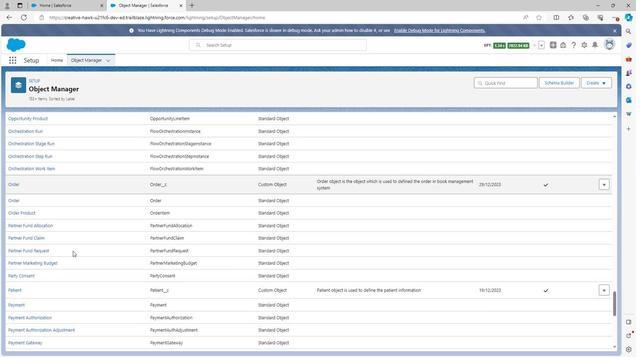 
Action: Mouse scrolled (72, 253) with delta (0, 0)
Screenshot: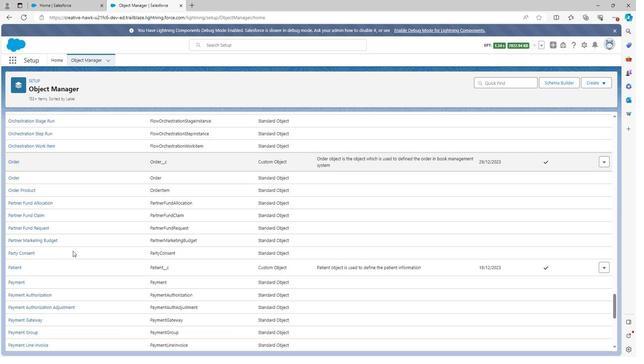 
Action: Mouse scrolled (72, 253) with delta (0, 0)
Screenshot: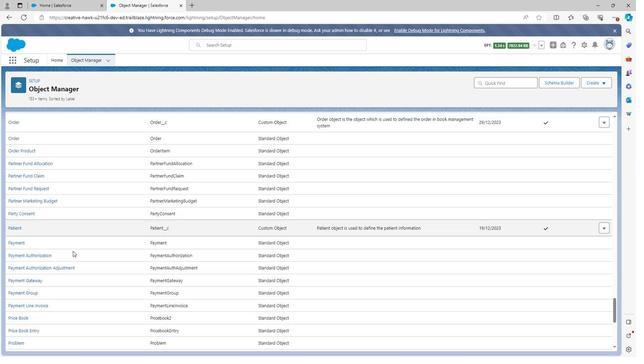 
Action: Mouse scrolled (72, 253) with delta (0, 0)
Screenshot: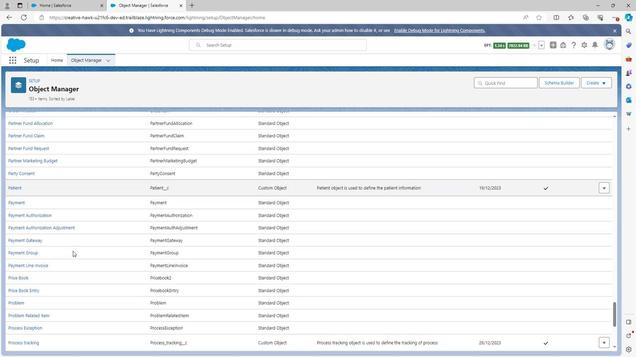 
Action: Mouse scrolled (72, 253) with delta (0, 0)
Screenshot: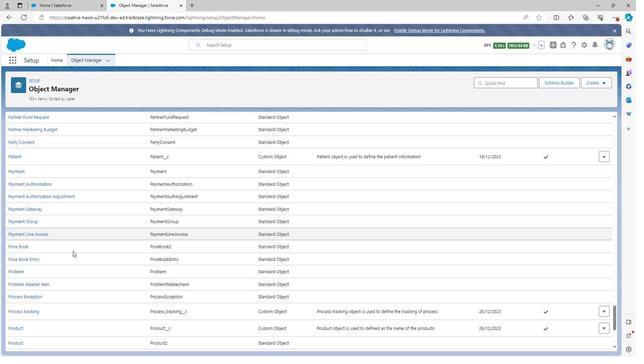 
Action: Mouse scrolled (72, 253) with delta (0, 0)
Screenshot: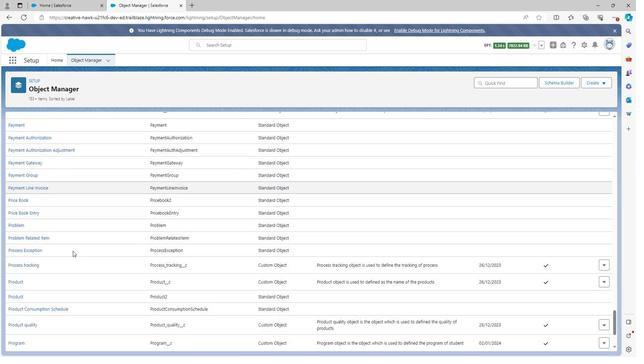 
Action: Mouse scrolled (72, 253) with delta (0, 0)
Screenshot: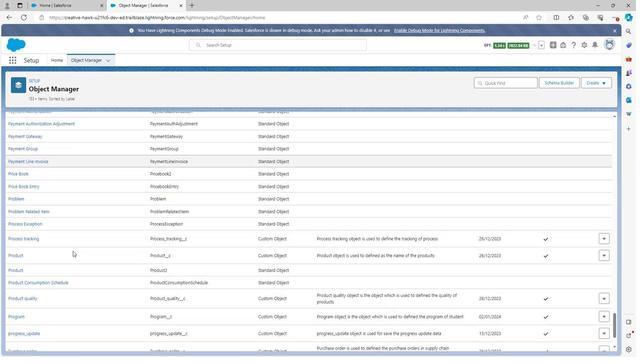 
Action: Mouse scrolled (72, 253) with delta (0, 0)
Screenshot: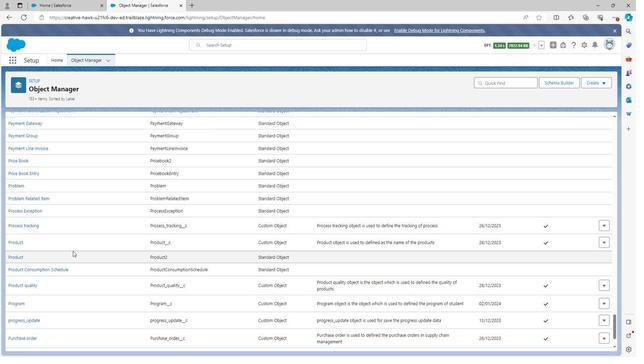 
Action: Mouse scrolled (72, 253) with delta (0, 0)
Screenshot: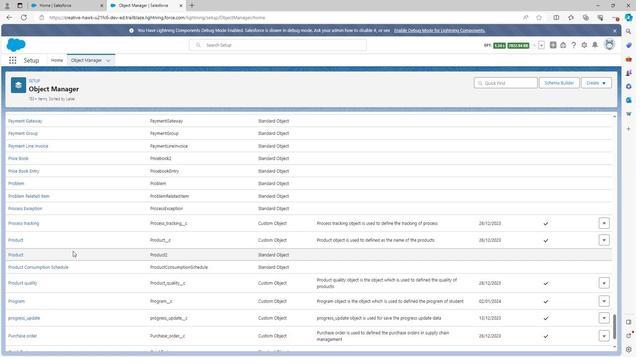 
Action: Mouse scrolled (72, 253) with delta (0, 0)
Screenshot: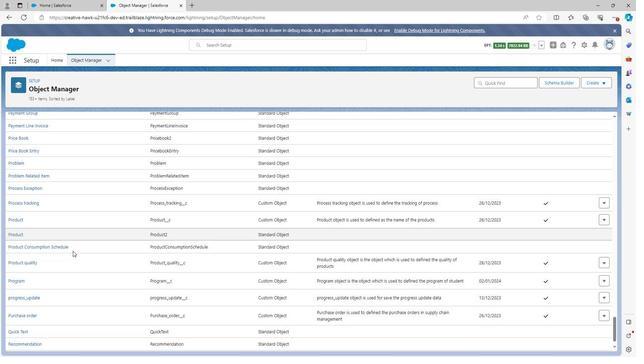 
Action: Mouse scrolled (72, 253) with delta (0, 0)
Screenshot: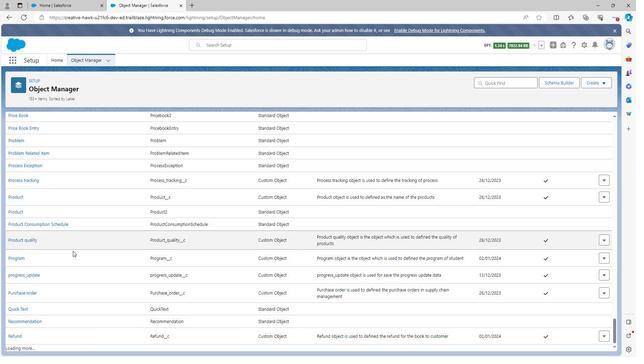 
Action: Mouse scrolled (72, 253) with delta (0, 0)
Screenshot: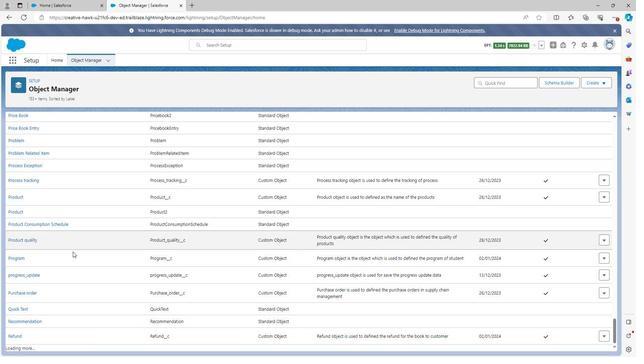 
Action: Mouse moved to (72, 254)
Screenshot: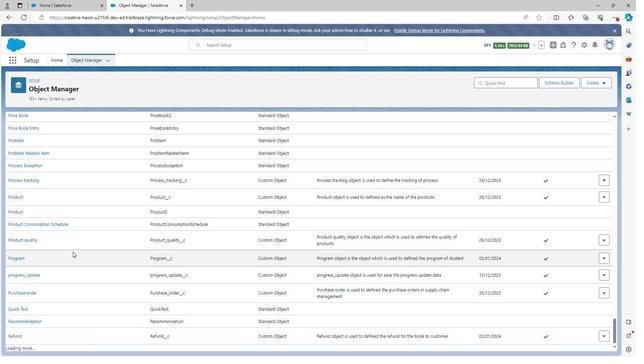 
Action: Mouse scrolled (72, 253) with delta (0, 0)
Screenshot: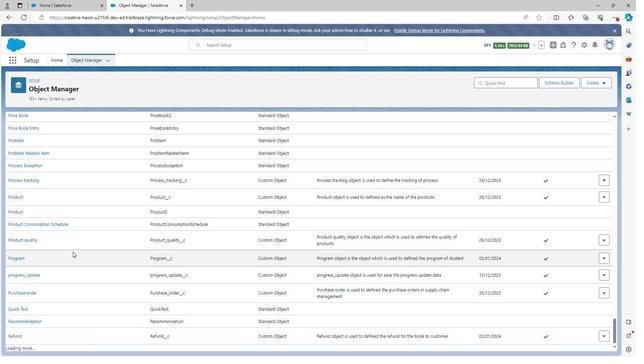 
Action: Mouse scrolled (72, 253) with delta (0, 0)
Screenshot: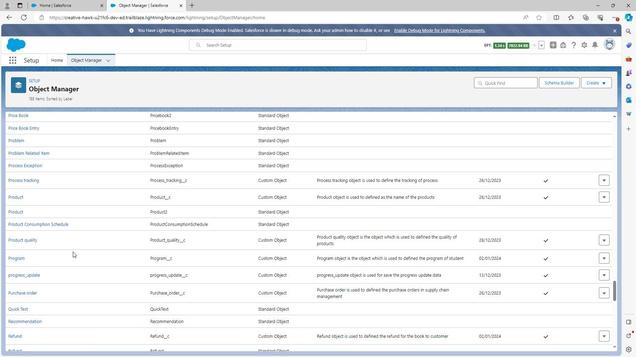 
Action: Mouse scrolled (72, 253) with delta (0, 0)
Screenshot: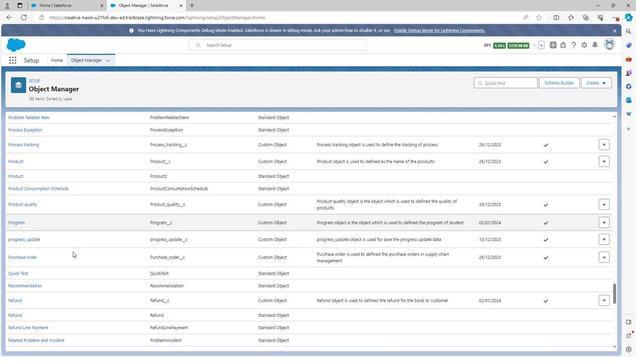 
Action: Mouse scrolled (72, 253) with delta (0, 0)
Screenshot: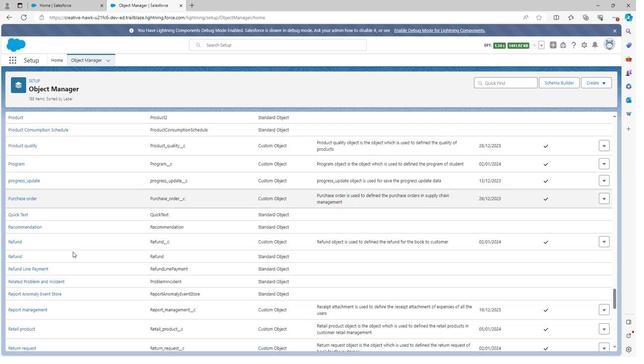 
Action: Mouse scrolled (72, 253) with delta (0, 0)
Screenshot: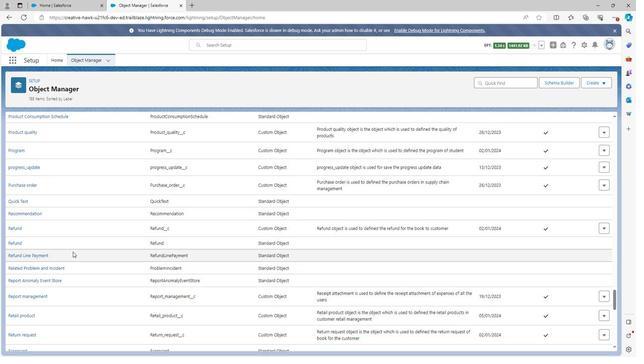 
Action: Mouse scrolled (72, 253) with delta (0, 0)
Screenshot: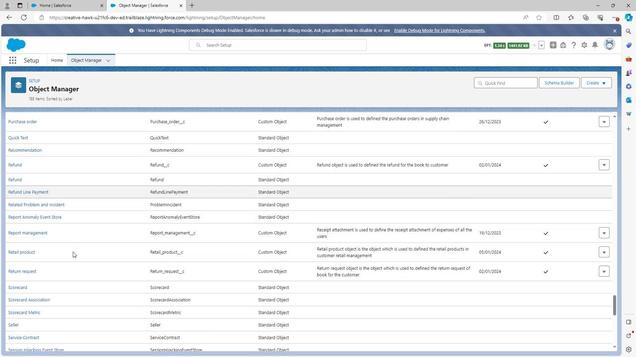 
Action: Mouse moved to (32, 248)
Screenshot: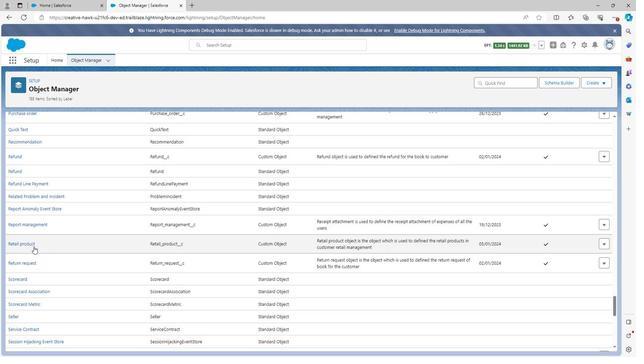 
